 Task: Filter job titles by Data Entry Specialist.
Action: Mouse moved to (426, 119)
Screenshot: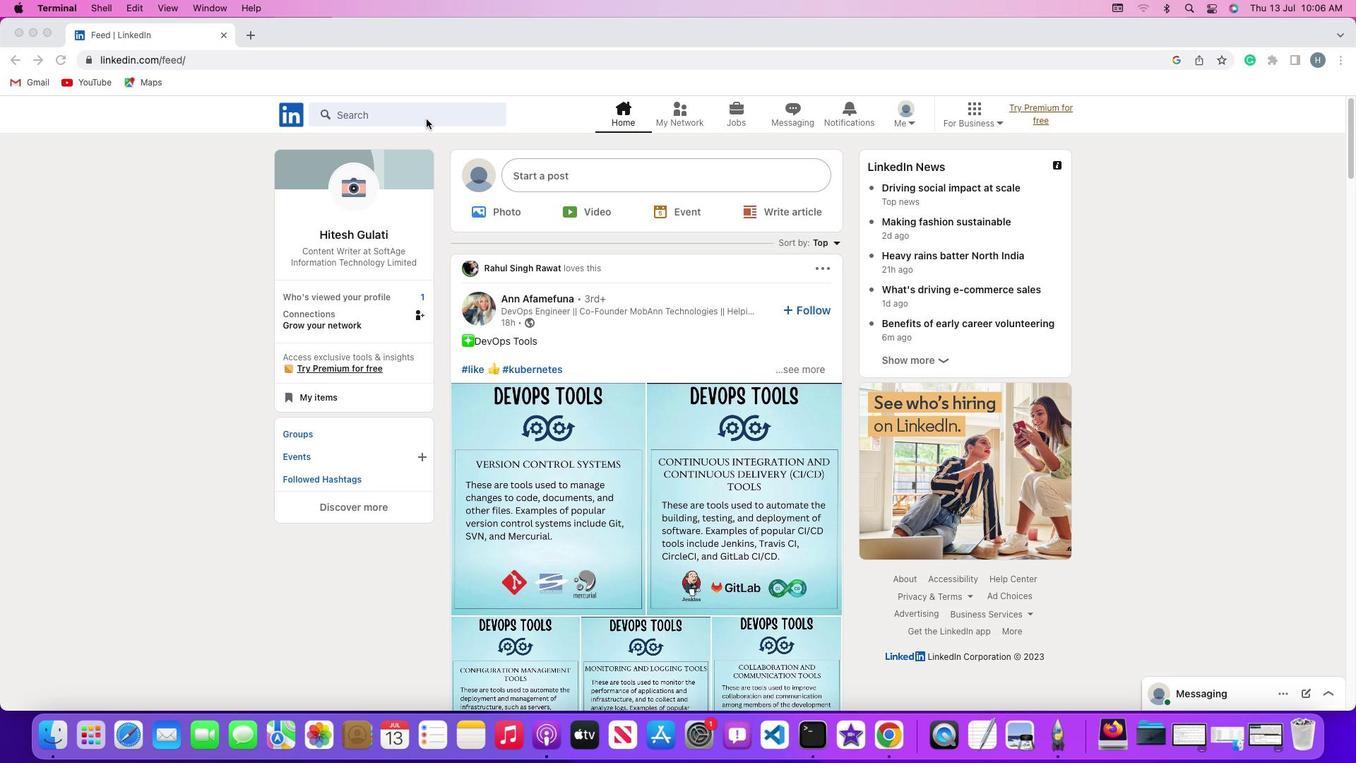 
Action: Mouse pressed left at (426, 119)
Screenshot: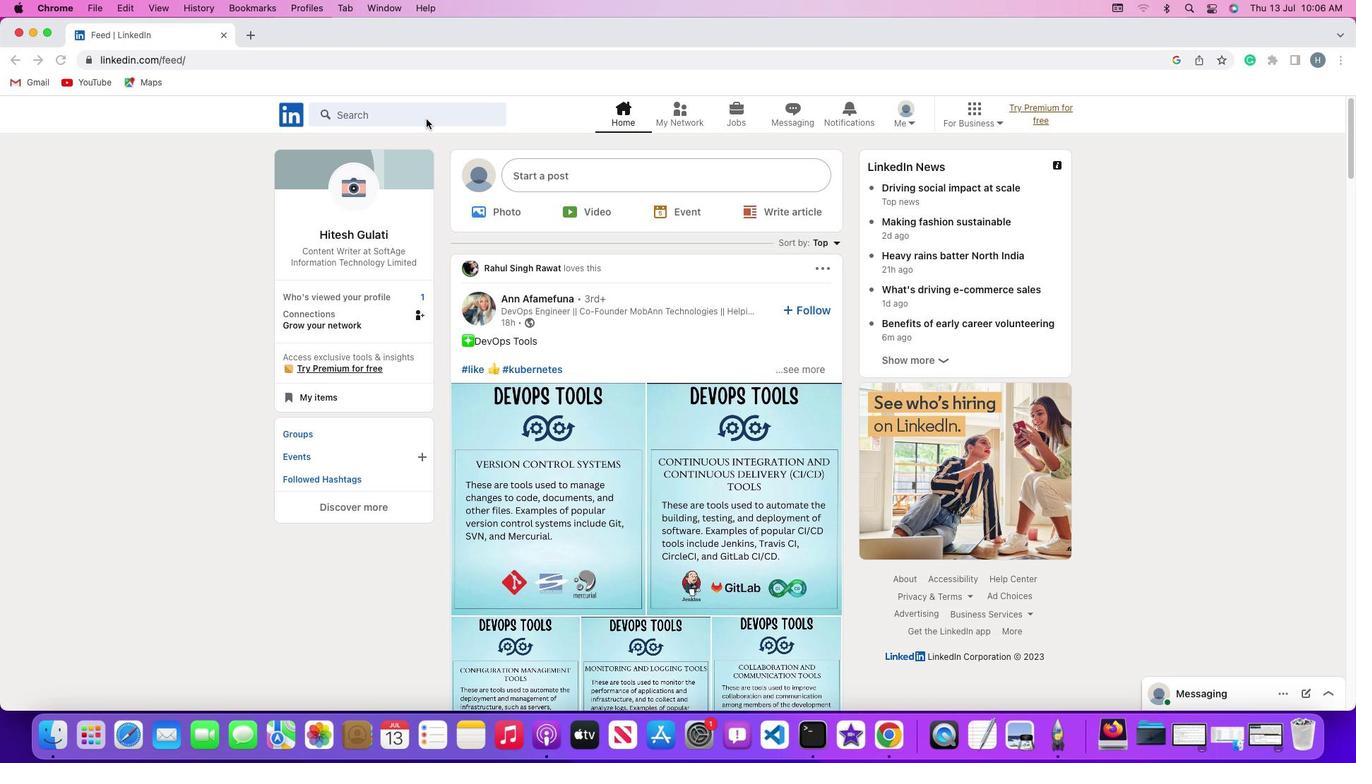 
Action: Mouse pressed left at (426, 119)
Screenshot: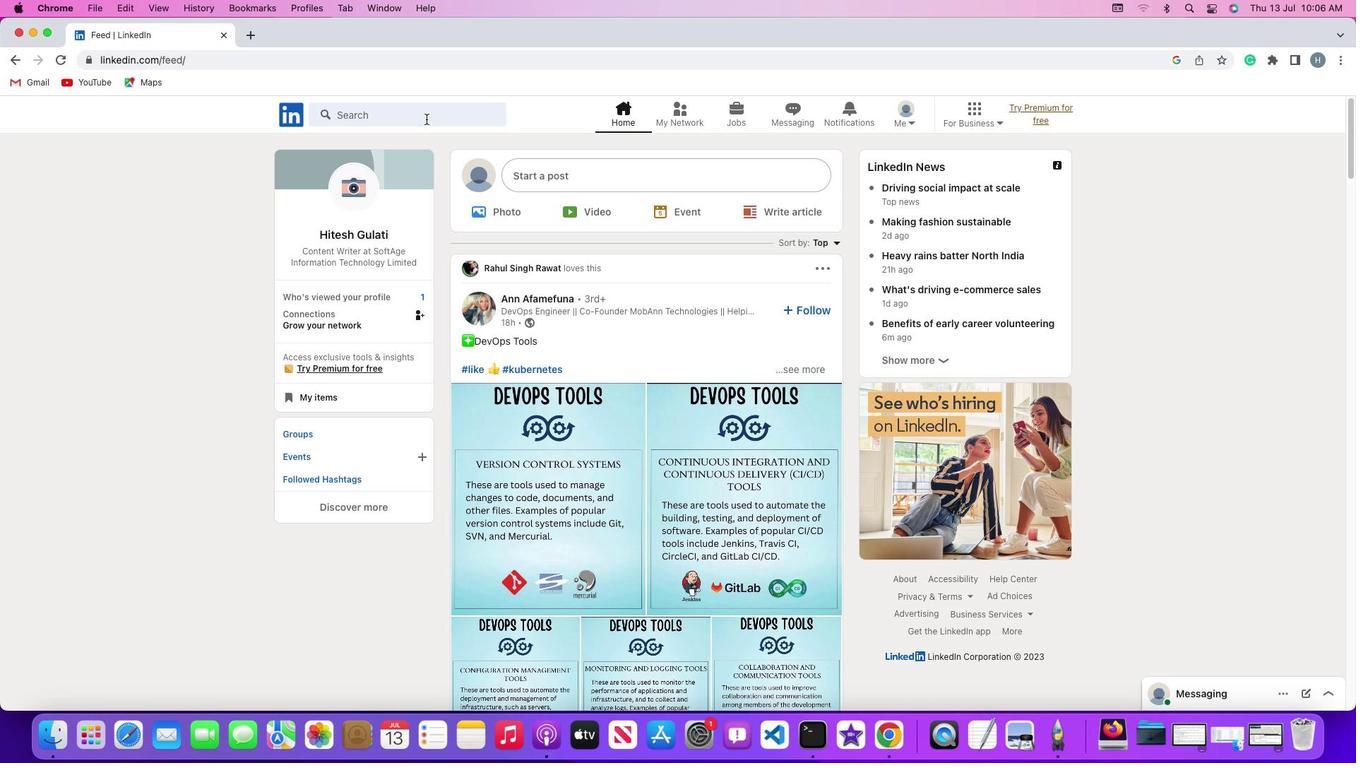 
Action: Key pressed Key.shift'#''h''i''r''i''n''g'Key.enter
Screenshot: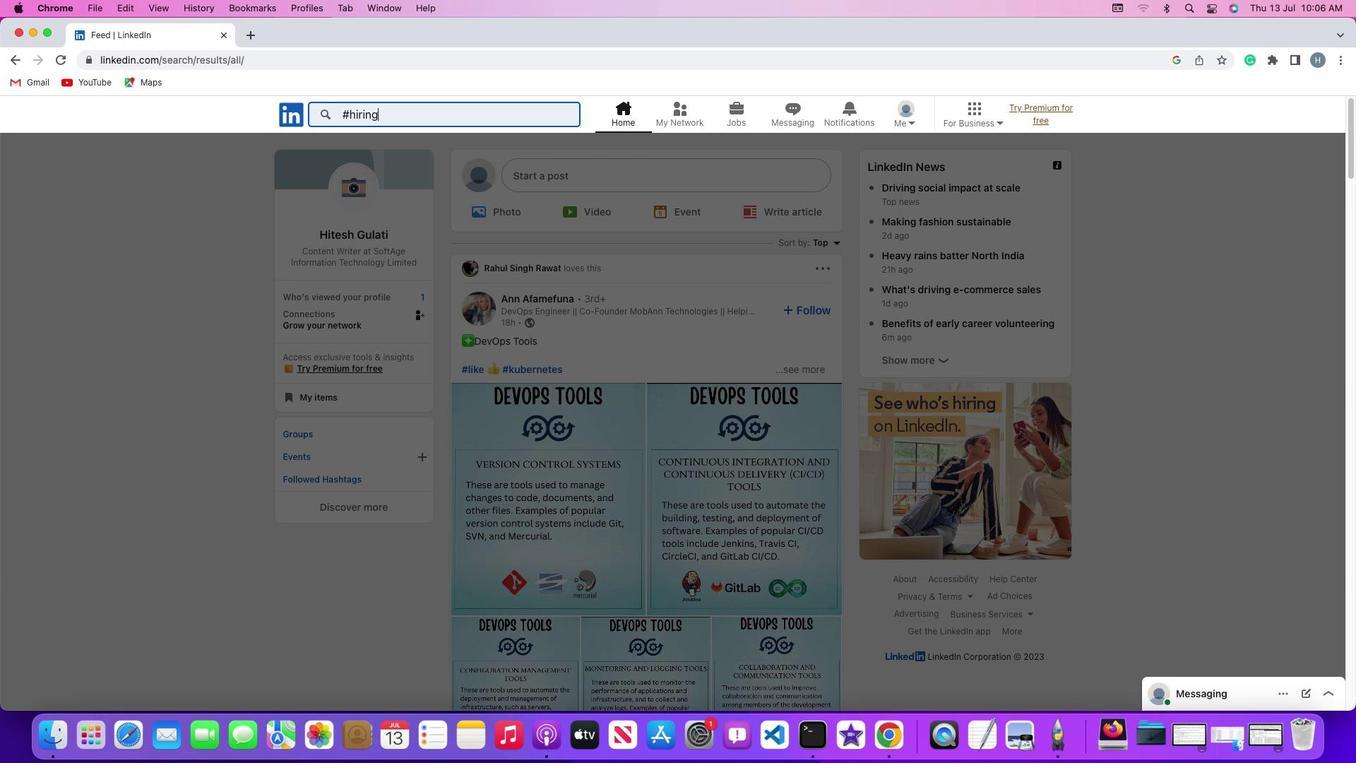 
Action: Mouse moved to (349, 150)
Screenshot: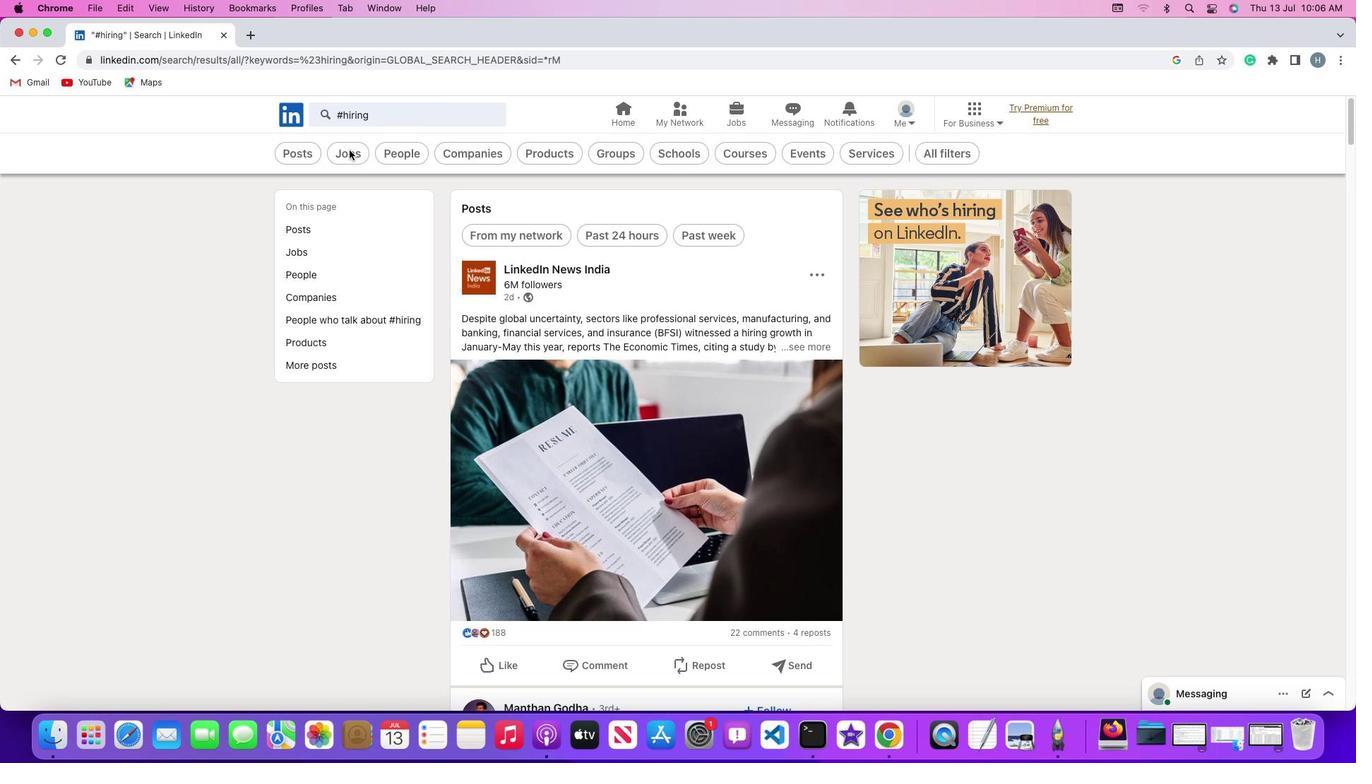 
Action: Mouse pressed left at (349, 150)
Screenshot: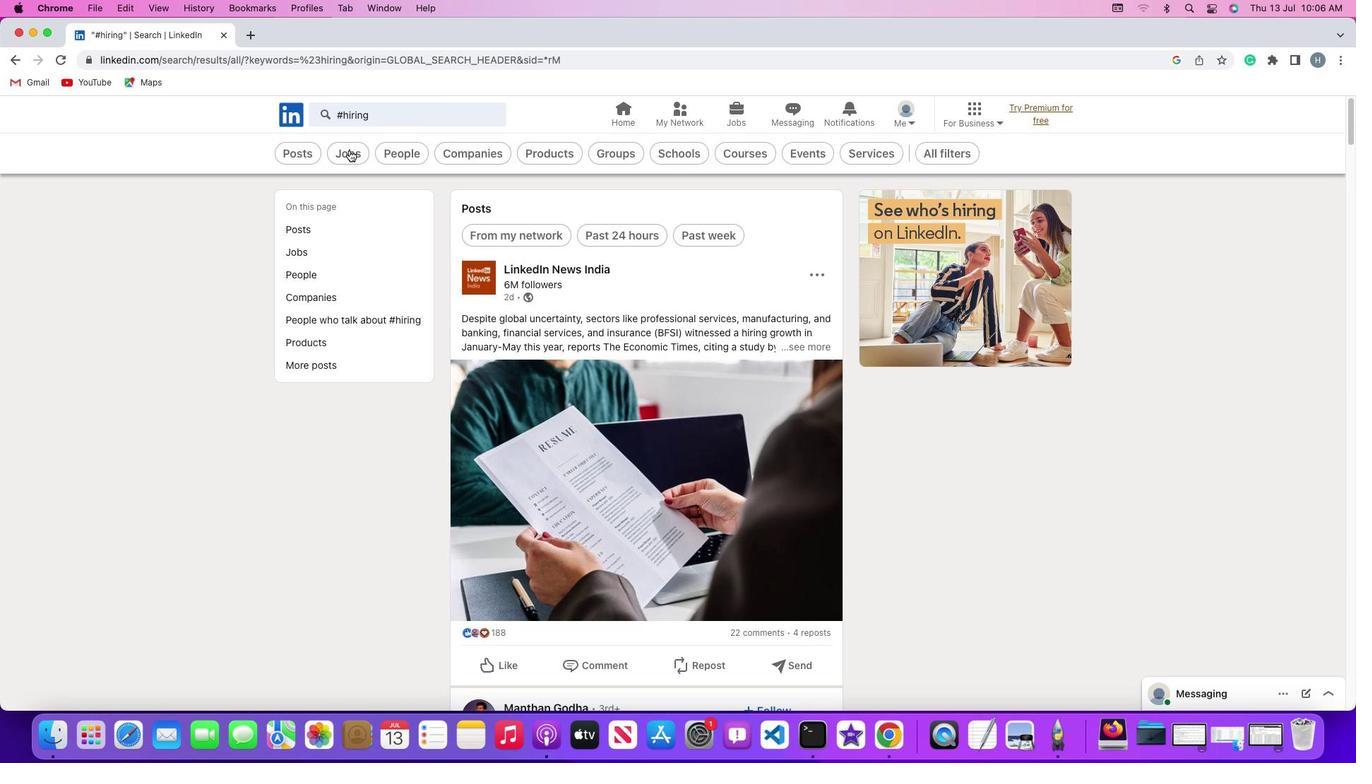 
Action: Mouse moved to (979, 152)
Screenshot: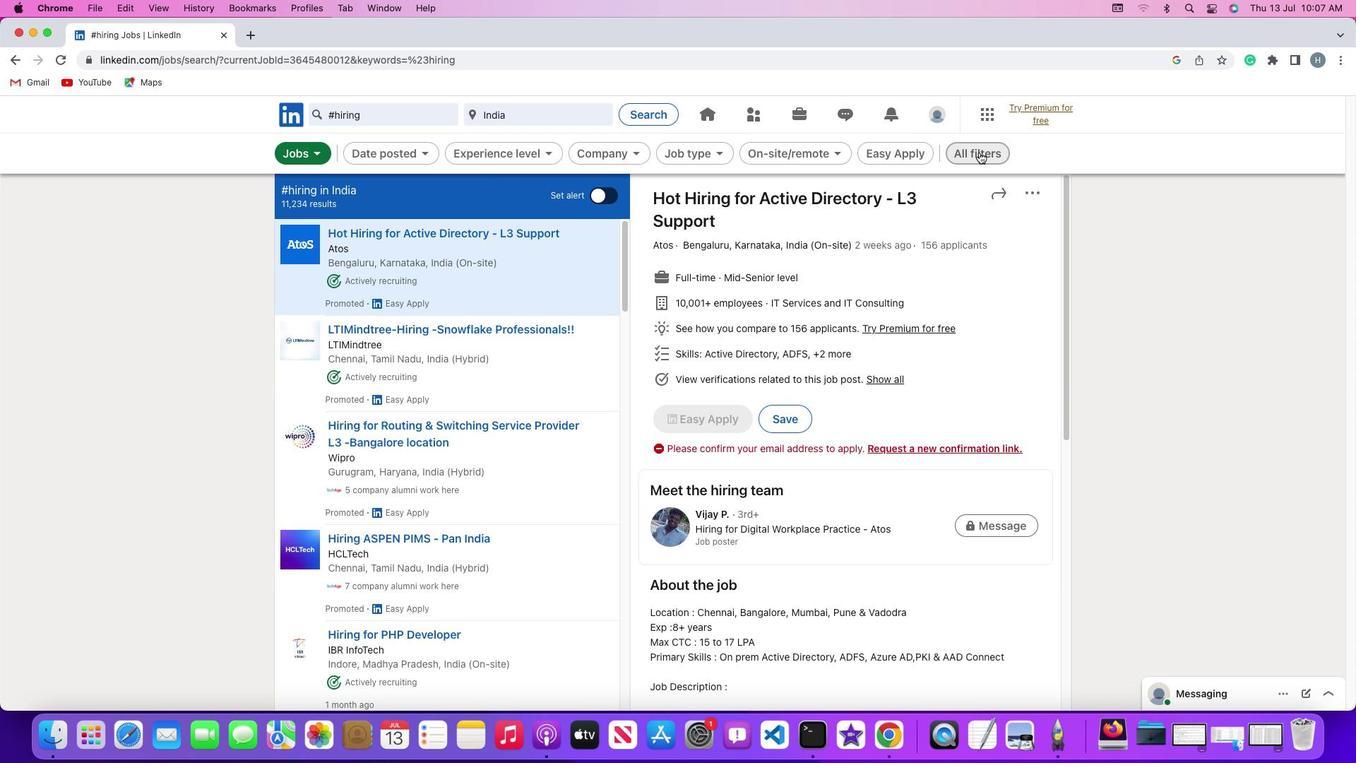 
Action: Mouse pressed left at (979, 152)
Screenshot: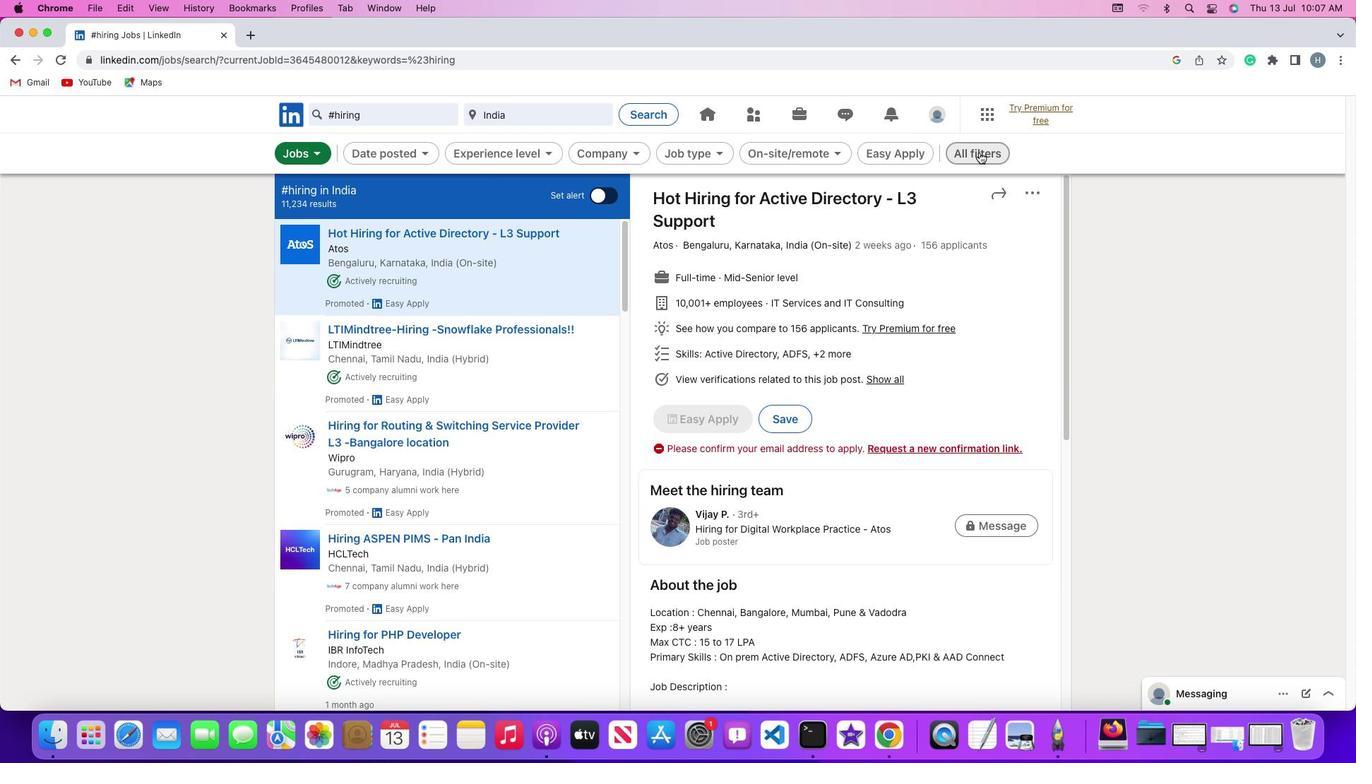 
Action: Mouse moved to (1132, 514)
Screenshot: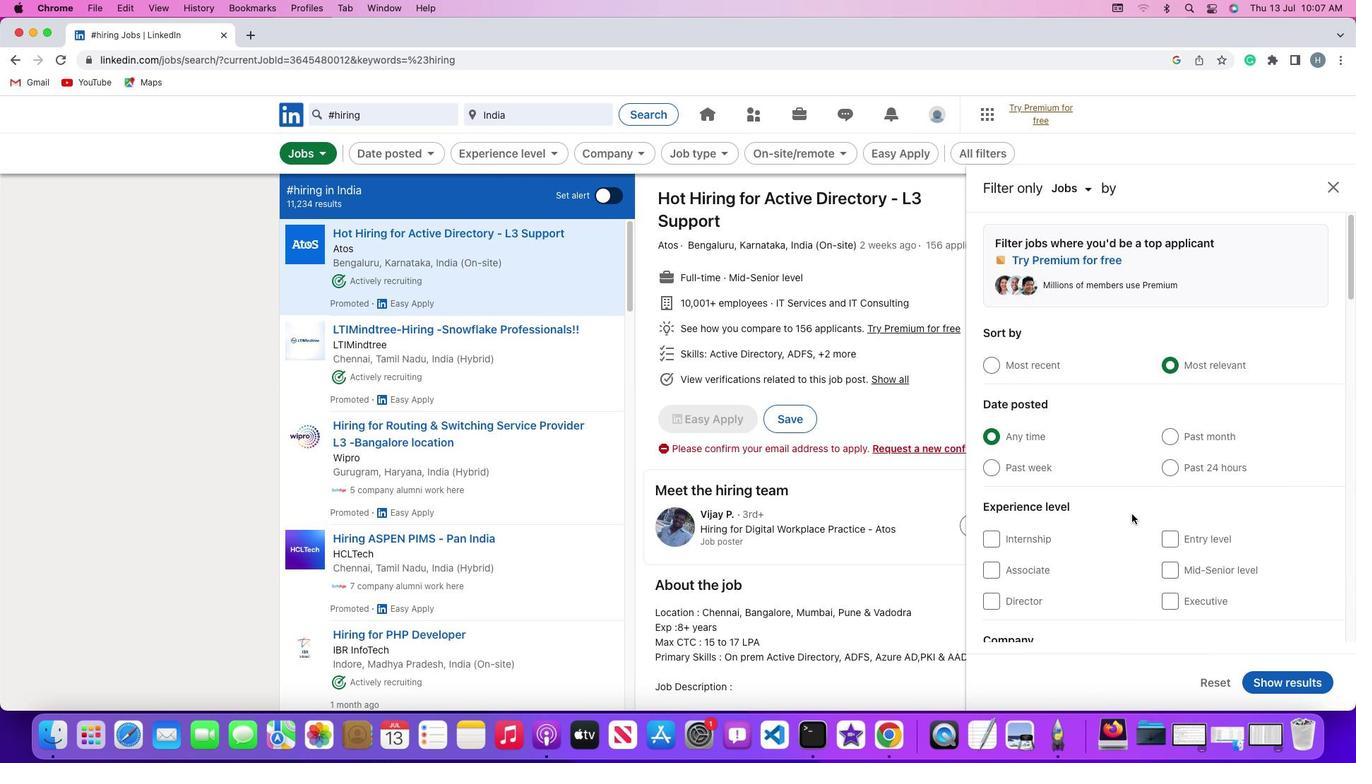 
Action: Mouse scrolled (1132, 514) with delta (0, 0)
Screenshot: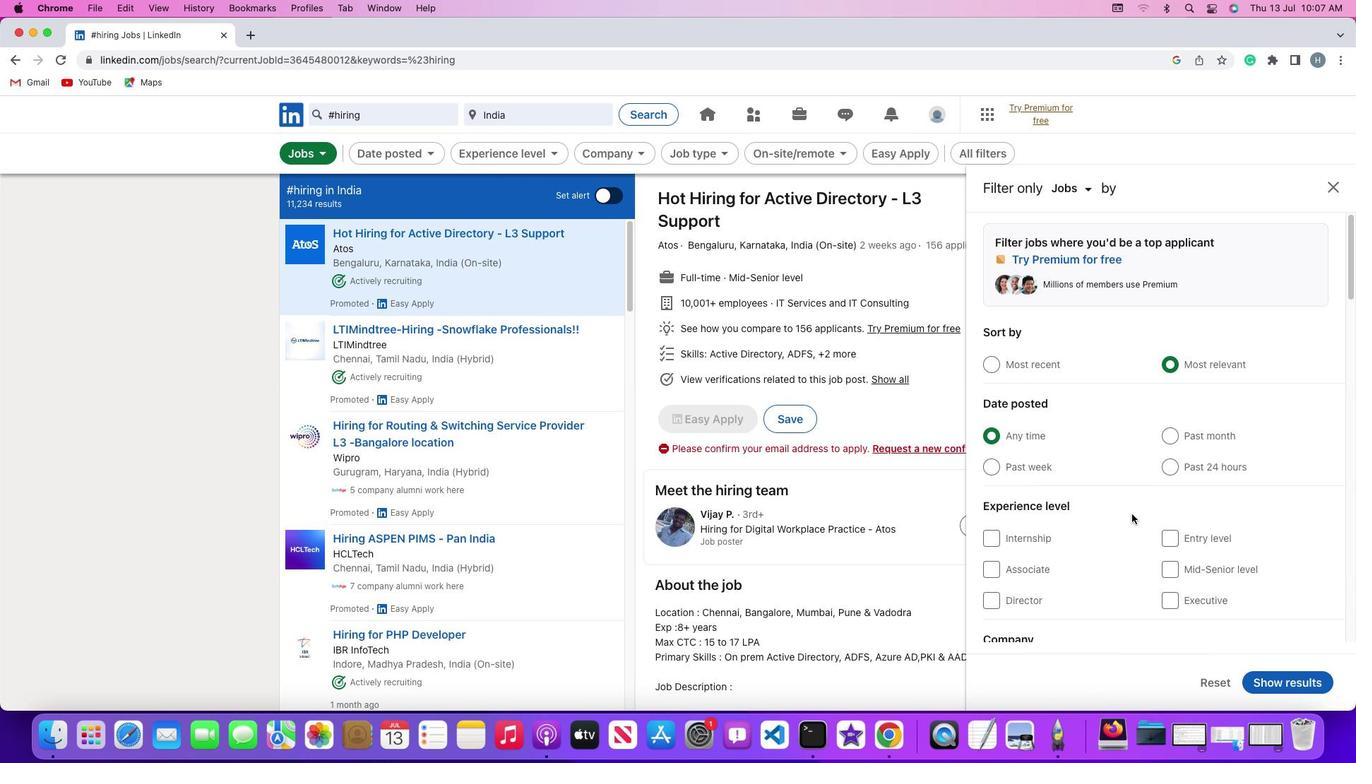 
Action: Mouse scrolled (1132, 514) with delta (0, 0)
Screenshot: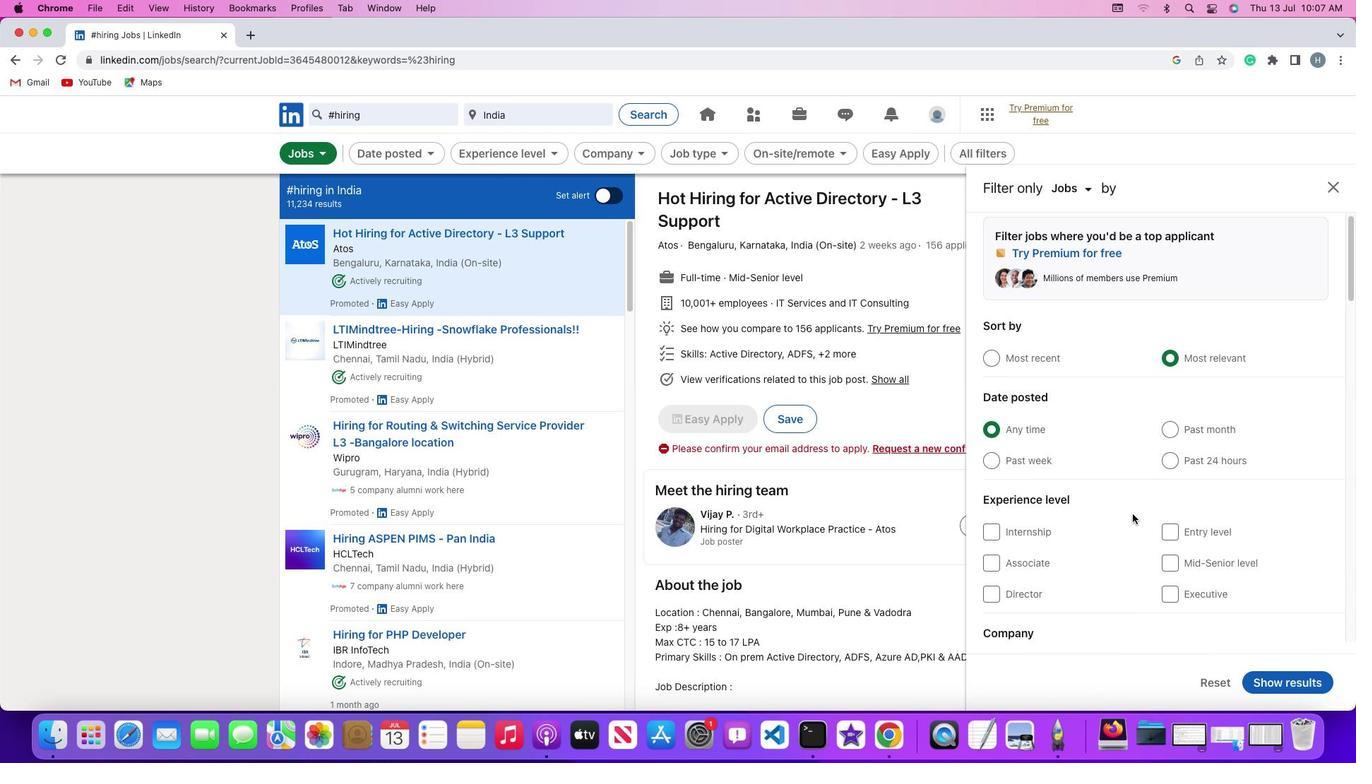 
Action: Mouse scrolled (1132, 514) with delta (0, -2)
Screenshot: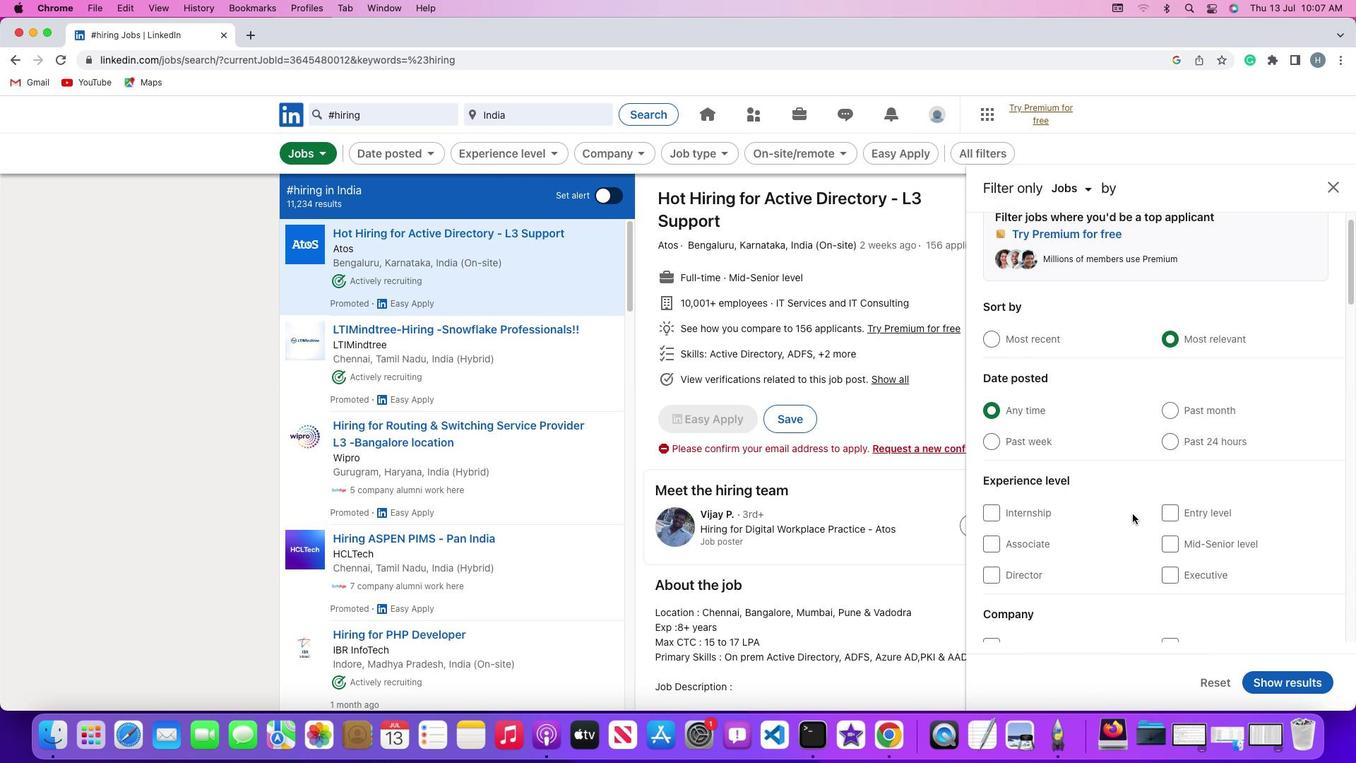 
Action: Mouse moved to (1132, 513)
Screenshot: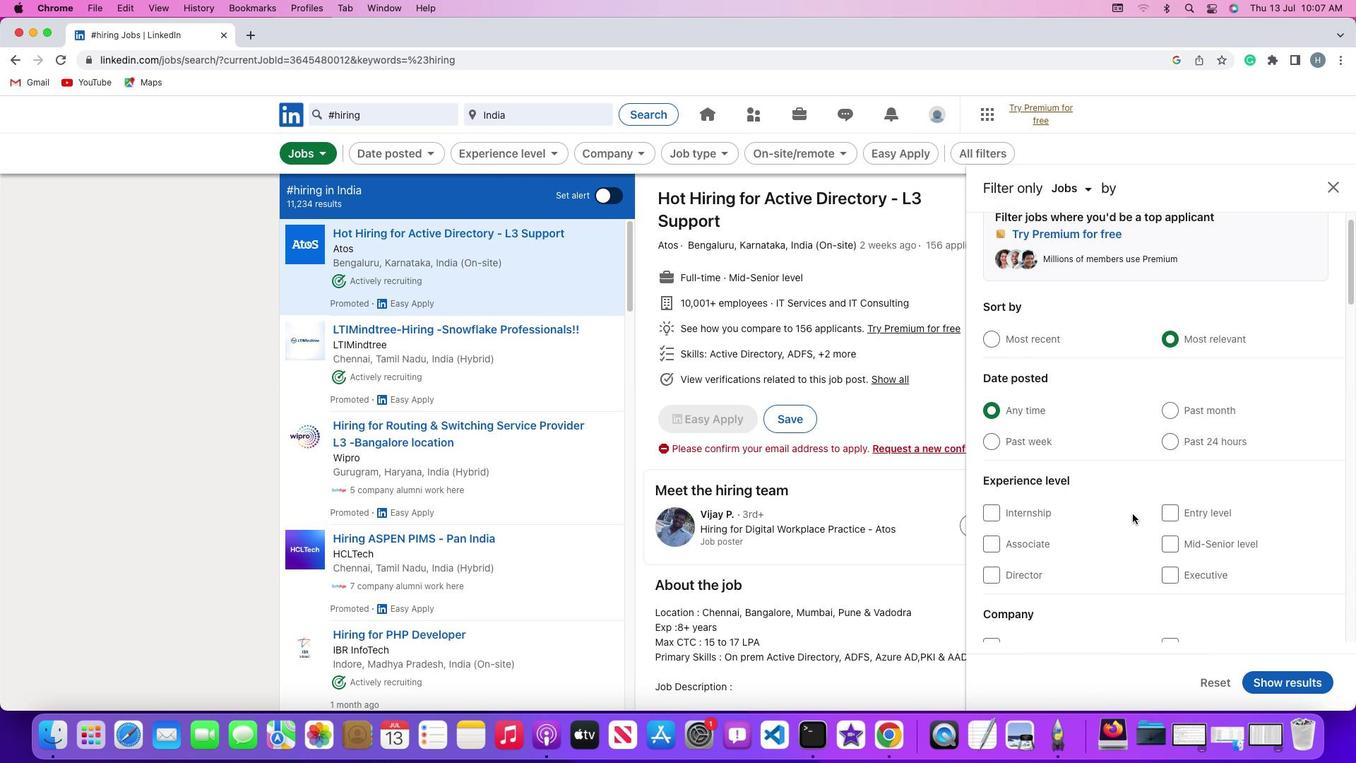 
Action: Mouse scrolled (1132, 513) with delta (0, 0)
Screenshot: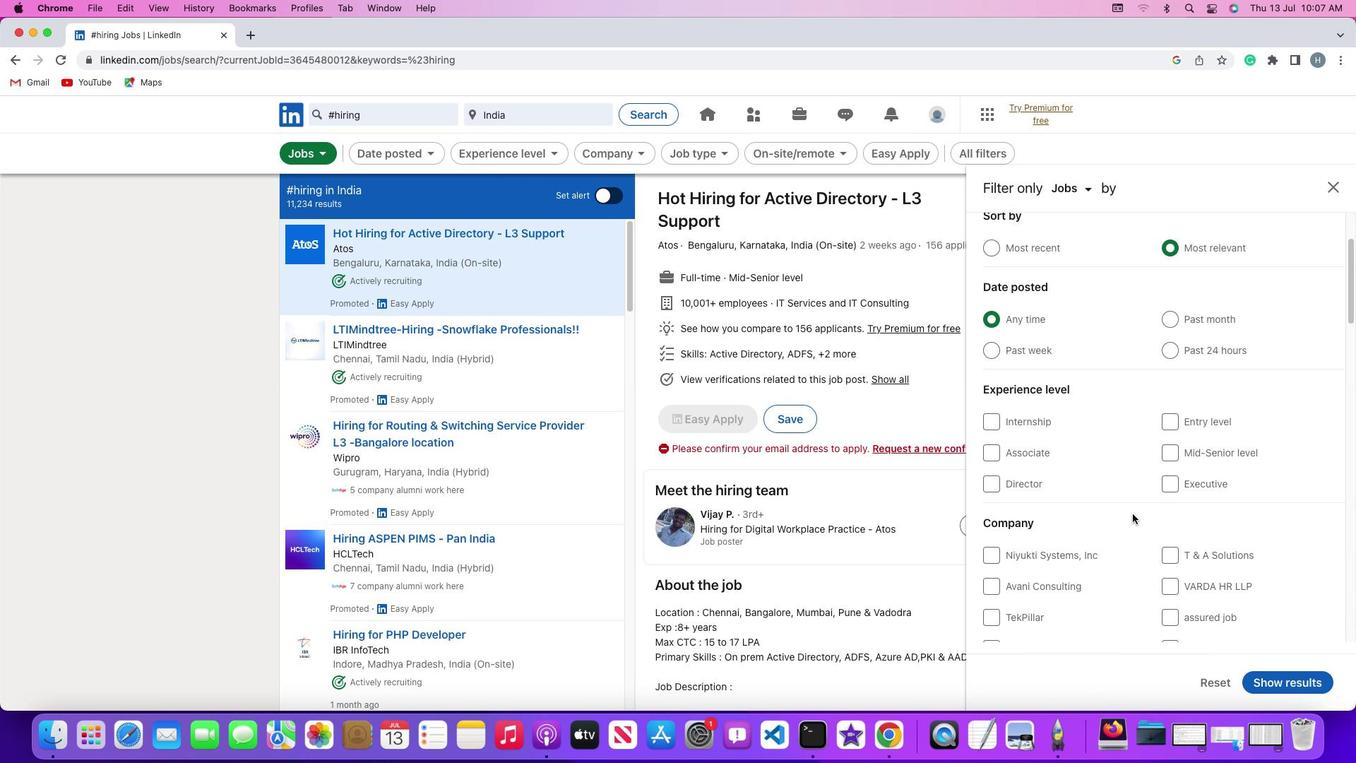 
Action: Mouse scrolled (1132, 513) with delta (0, 0)
Screenshot: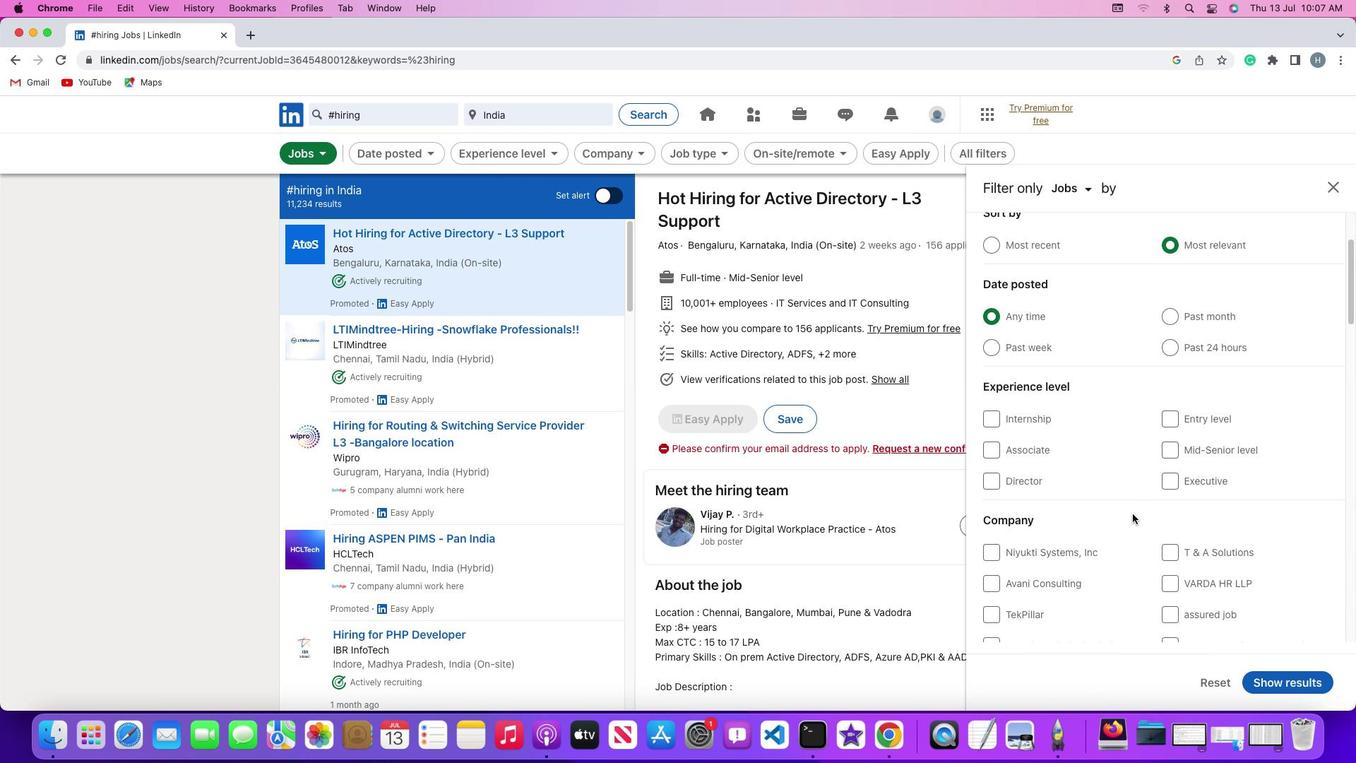 
Action: Mouse scrolled (1132, 513) with delta (0, -1)
Screenshot: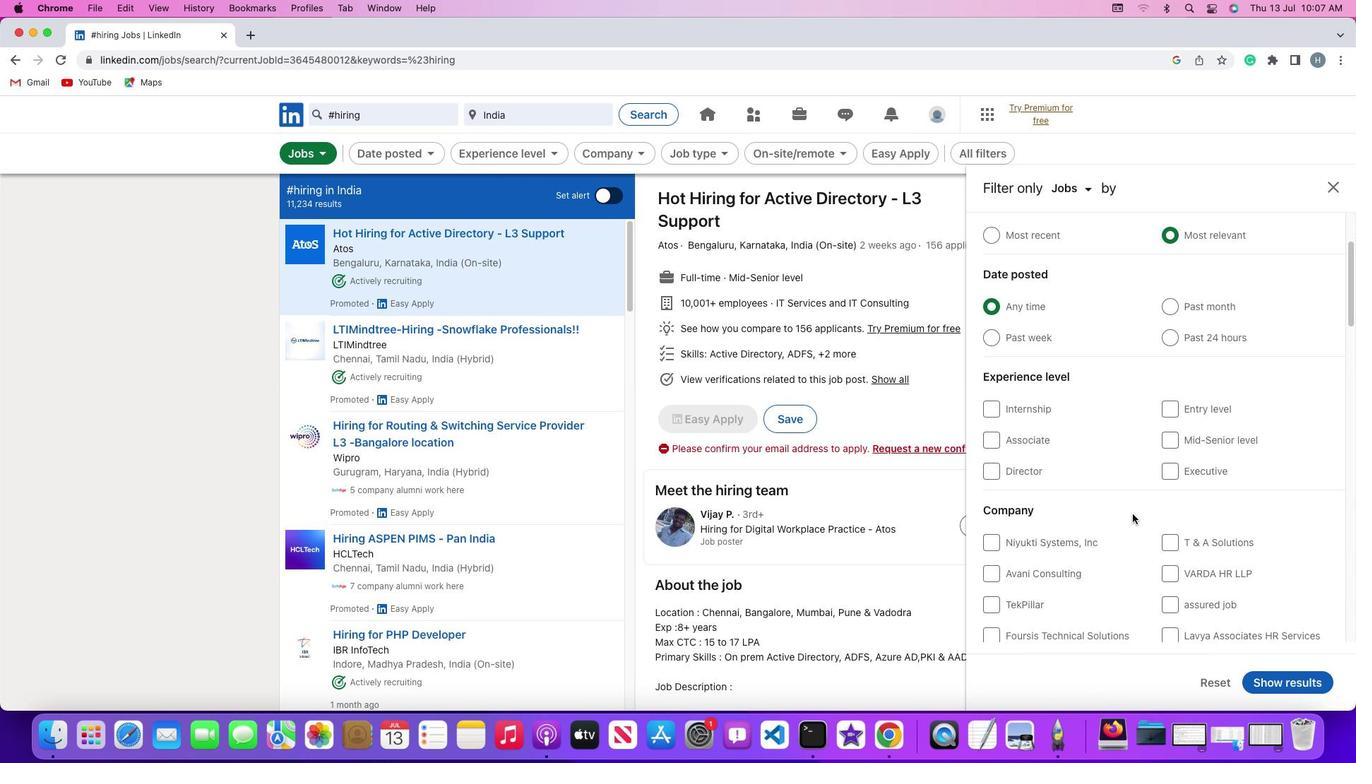 
Action: Mouse scrolled (1132, 513) with delta (0, 0)
Screenshot: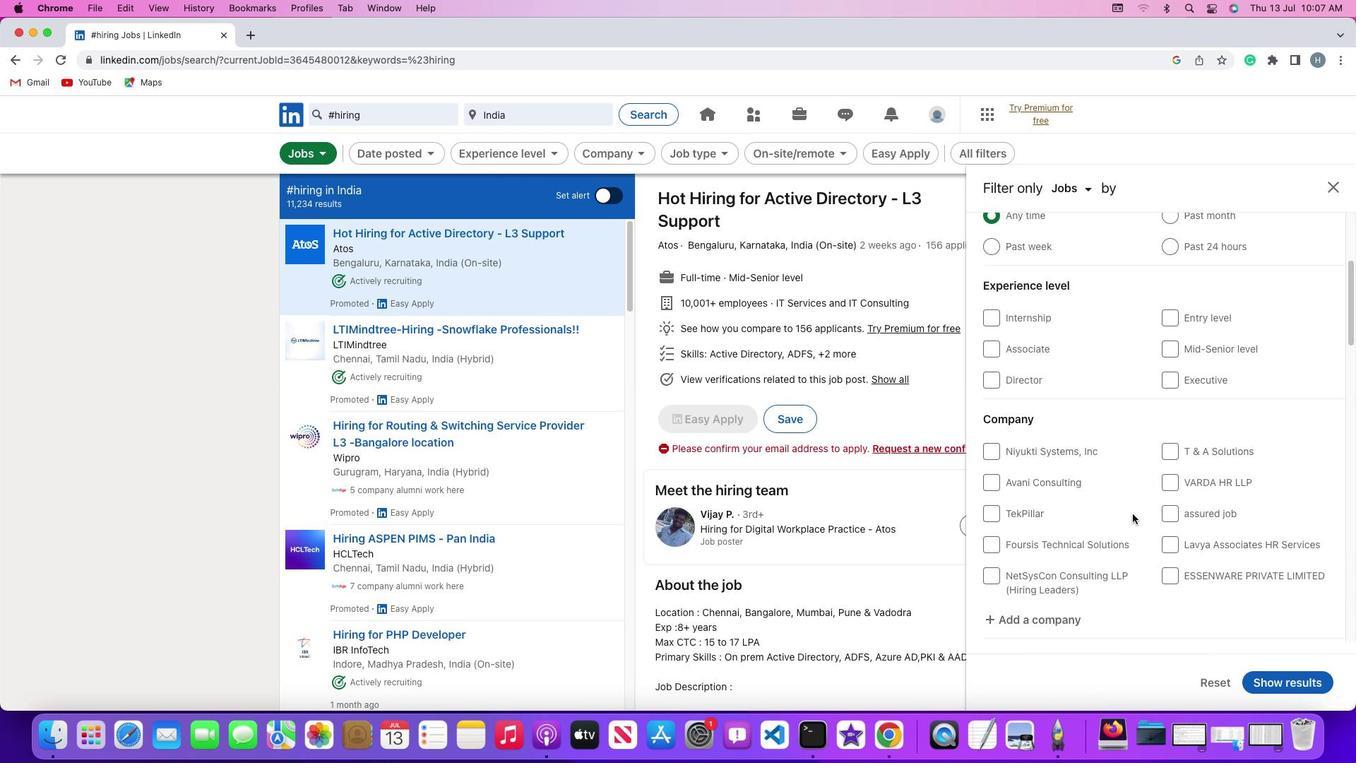 
Action: Mouse scrolled (1132, 513) with delta (0, 0)
Screenshot: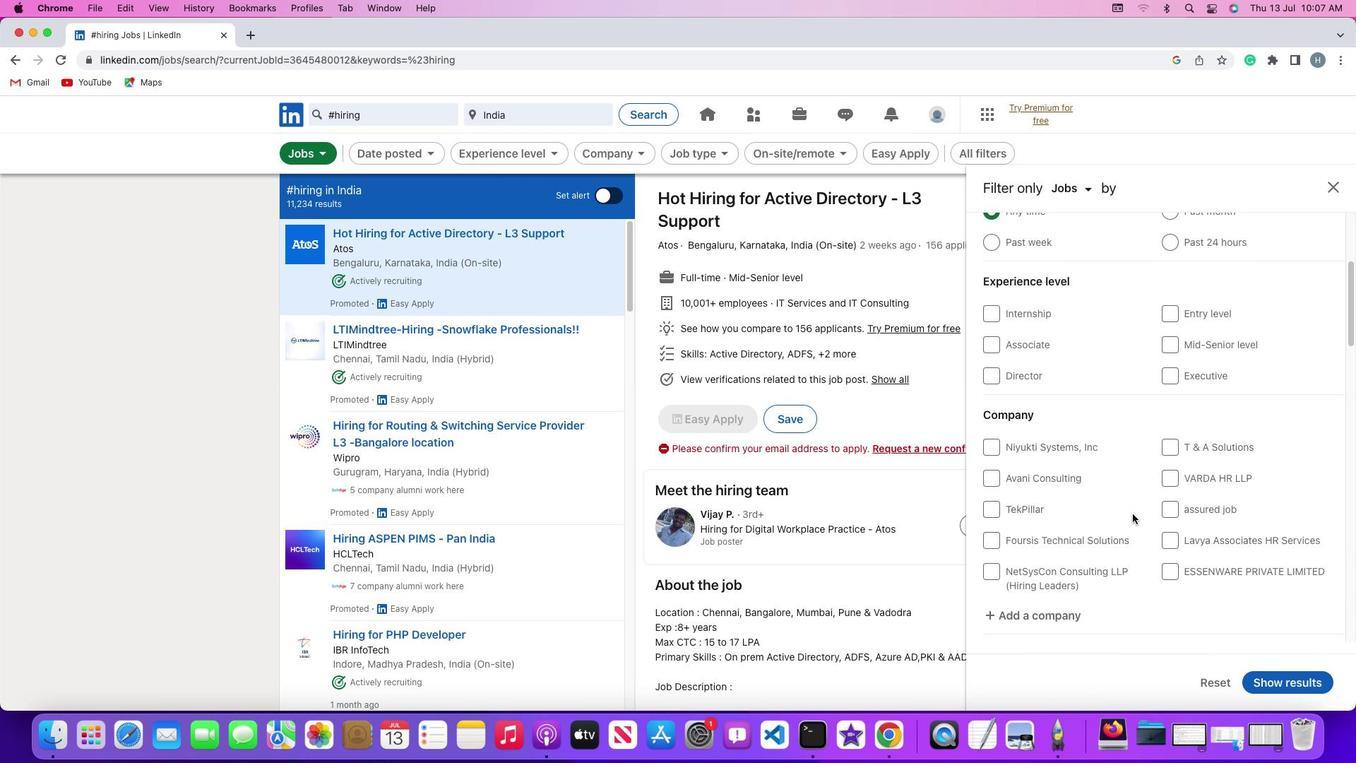 
Action: Mouse scrolled (1132, 513) with delta (0, 0)
Screenshot: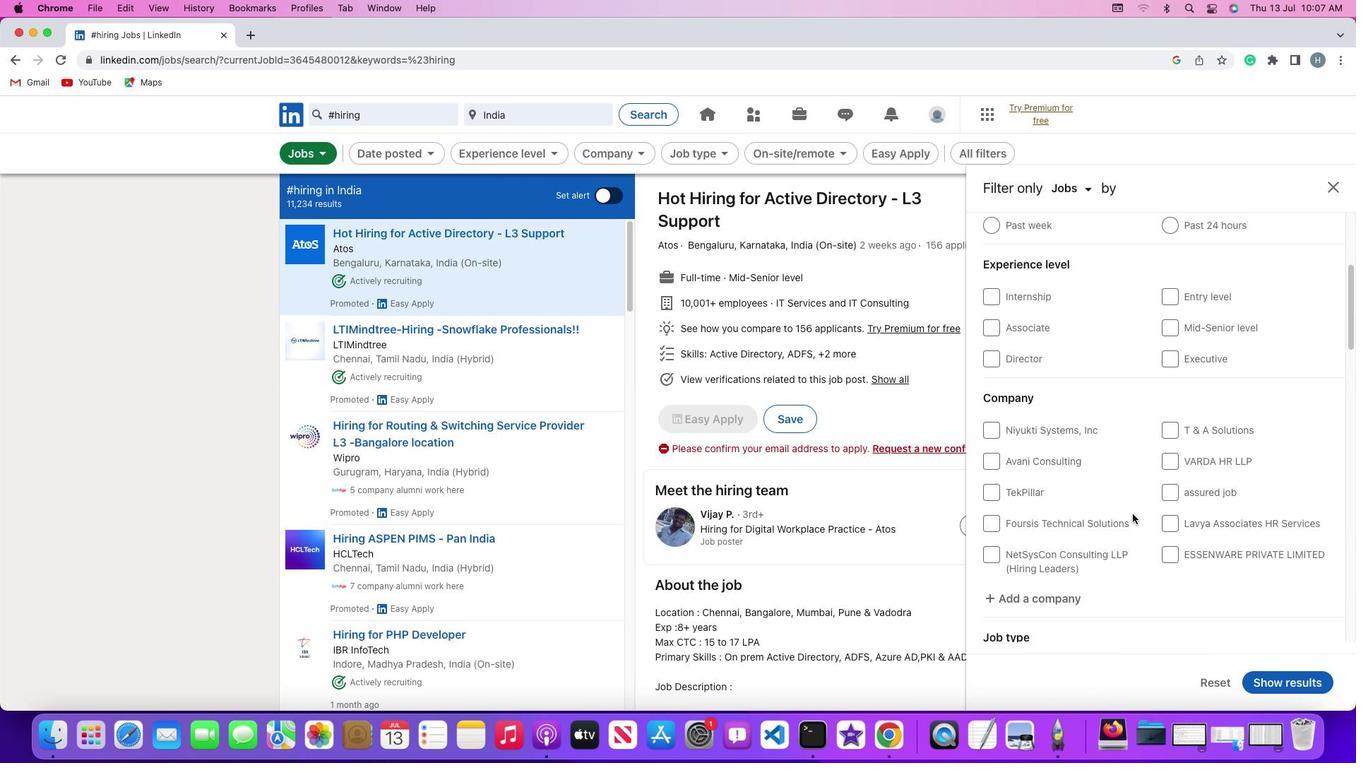 
Action: Mouse scrolled (1132, 513) with delta (0, 0)
Screenshot: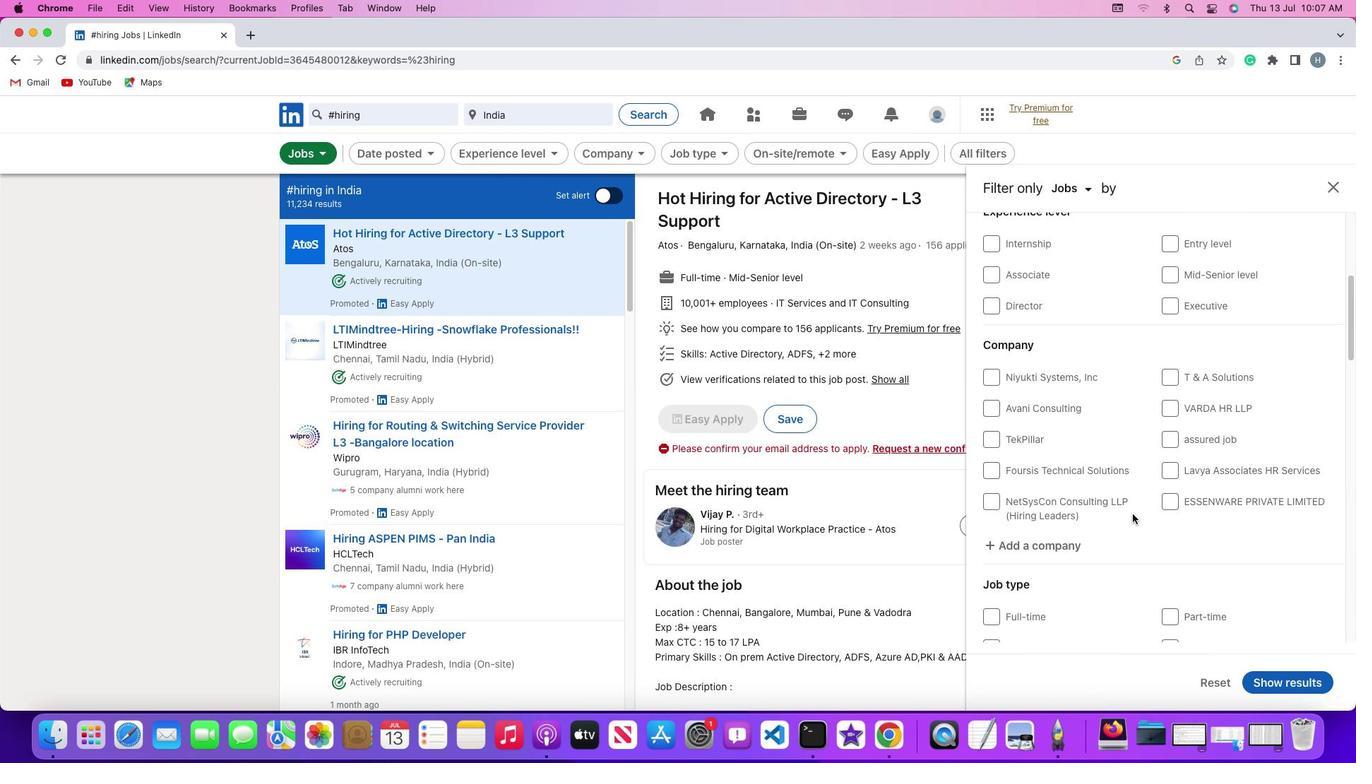 
Action: Mouse scrolled (1132, 513) with delta (0, 0)
Screenshot: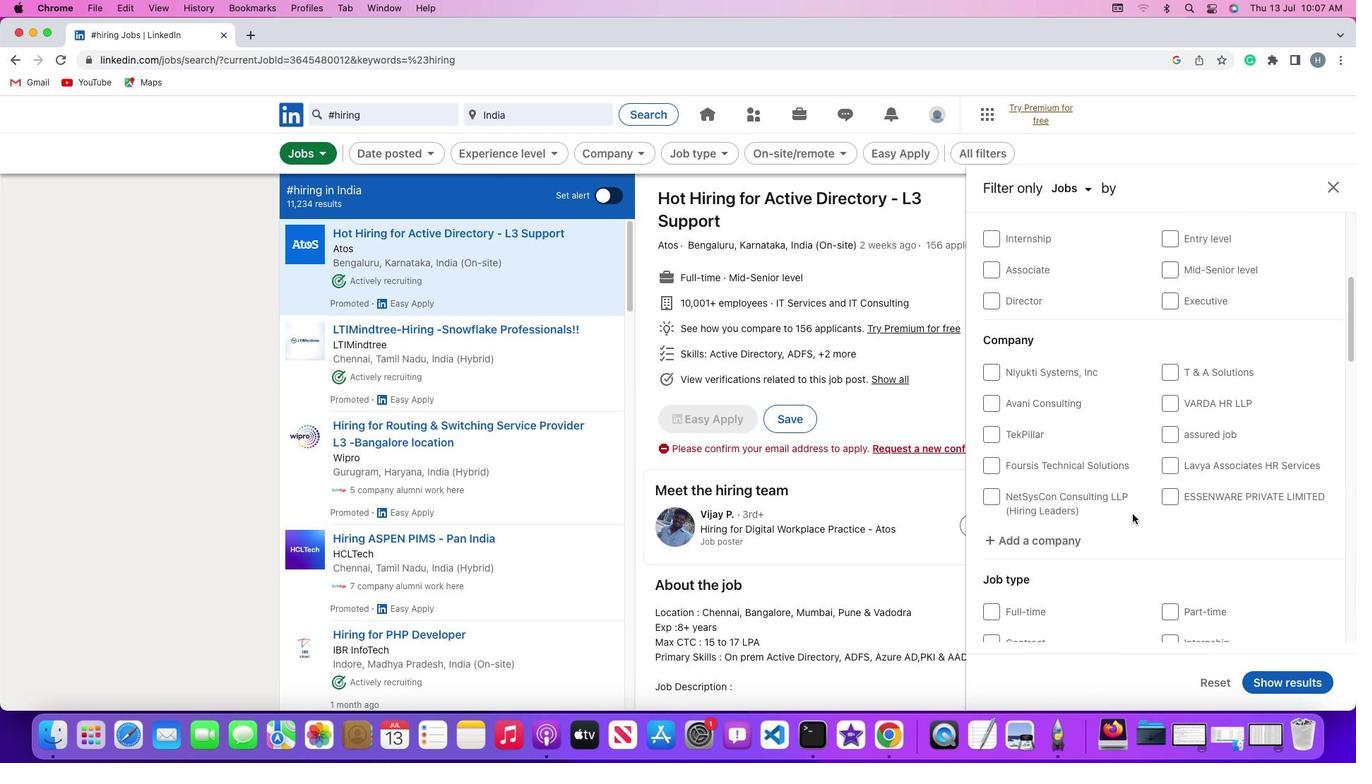 
Action: Mouse scrolled (1132, 513) with delta (0, -1)
Screenshot: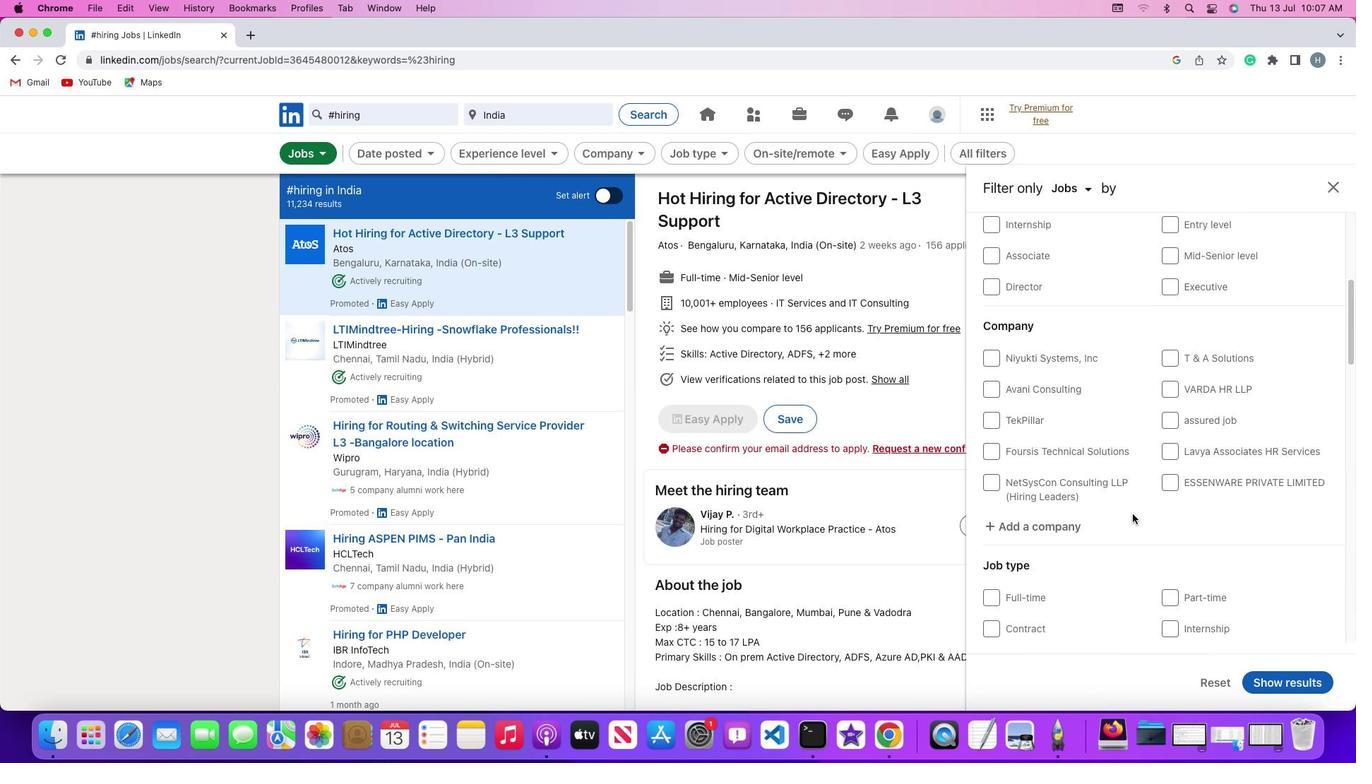 
Action: Mouse scrolled (1132, 513) with delta (0, -2)
Screenshot: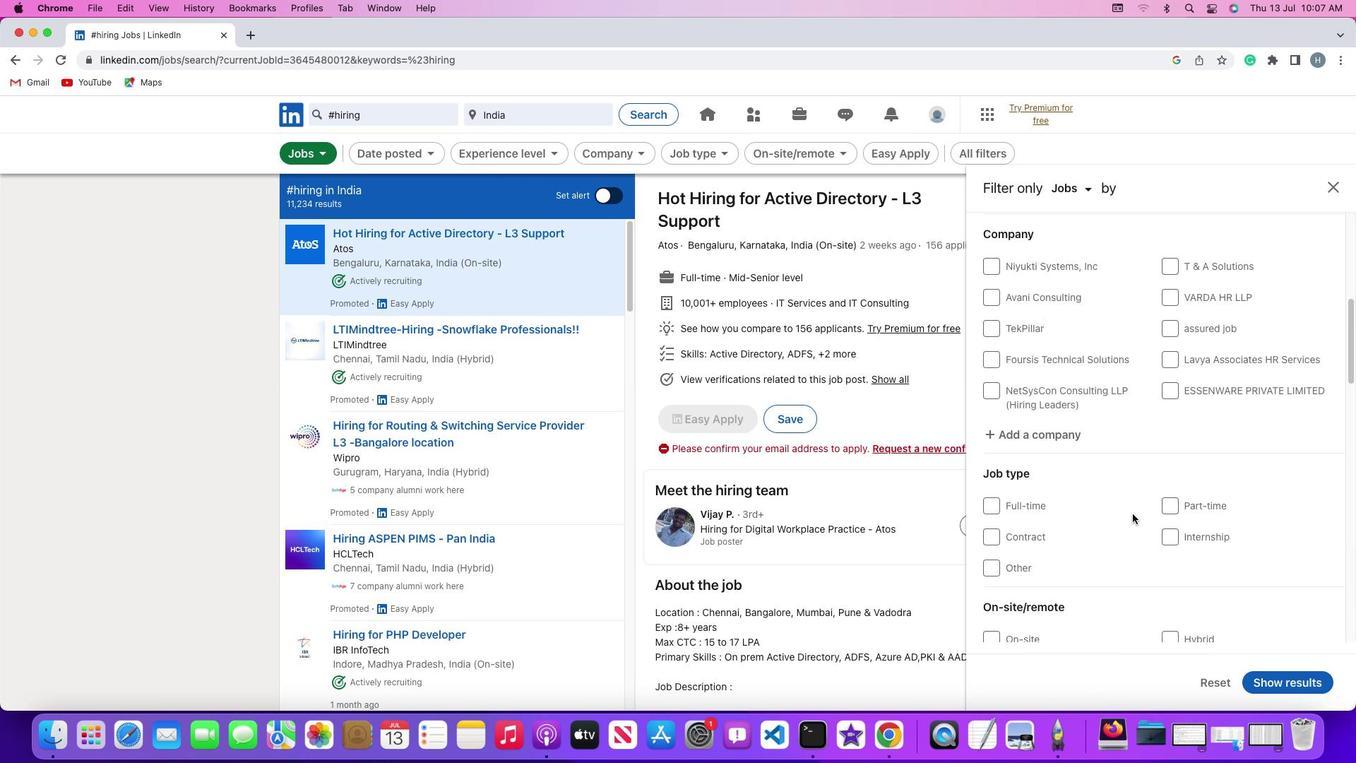 
Action: Mouse scrolled (1132, 513) with delta (0, 0)
Screenshot: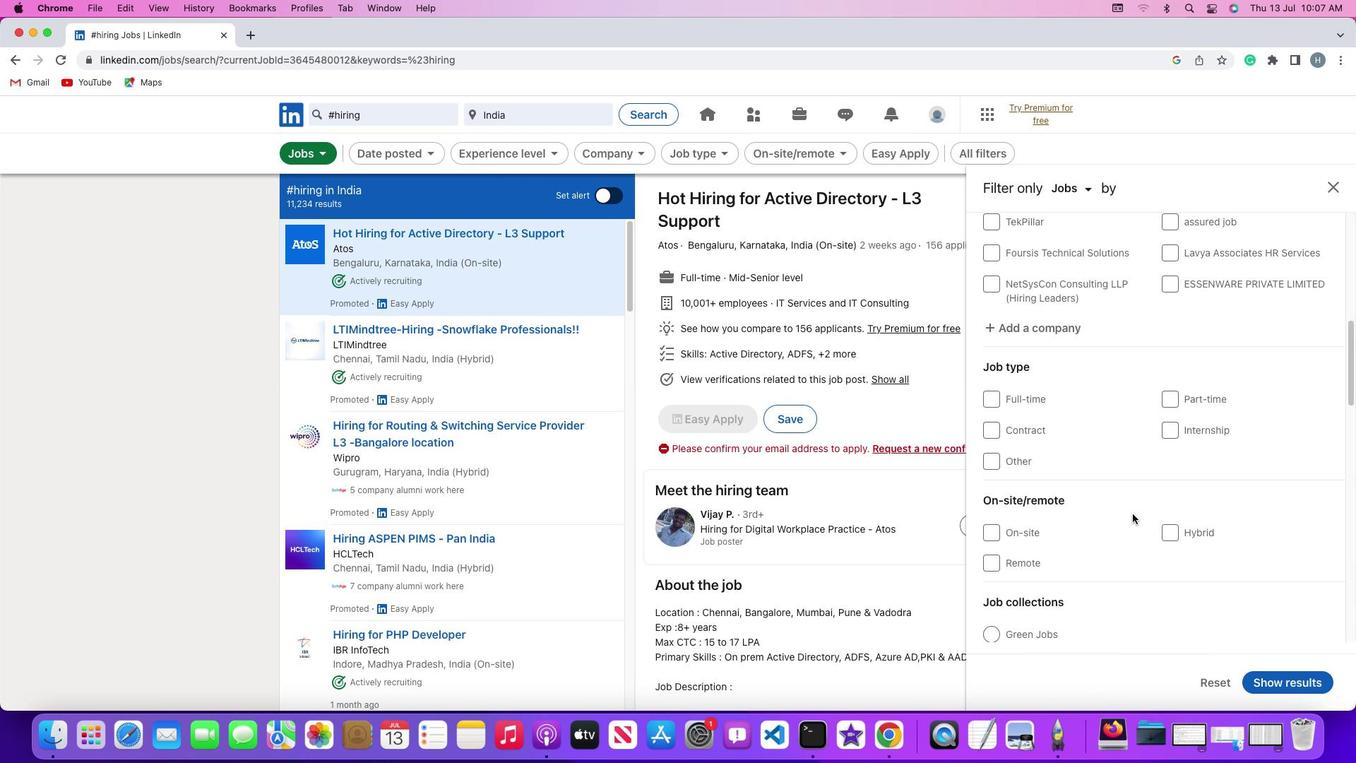 
Action: Mouse scrolled (1132, 513) with delta (0, 0)
Screenshot: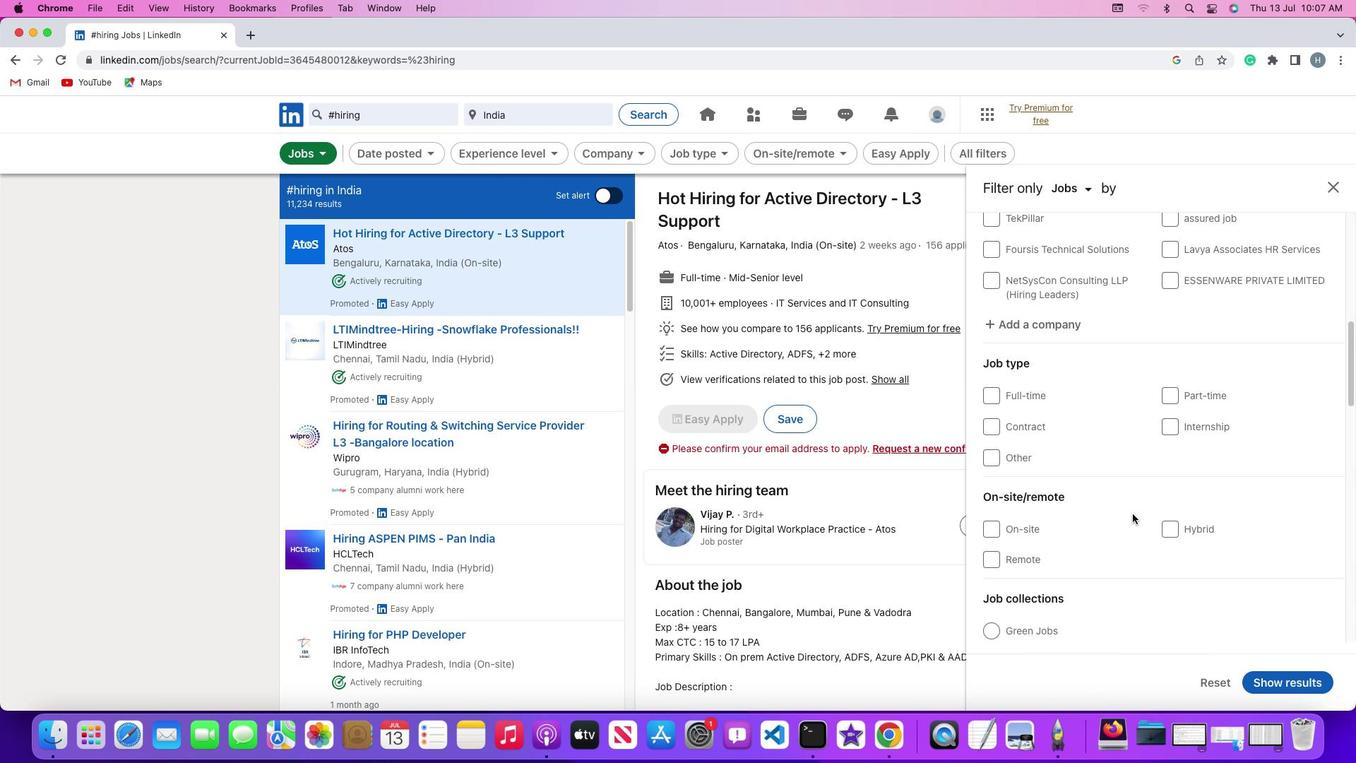 
Action: Mouse scrolled (1132, 513) with delta (0, -1)
Screenshot: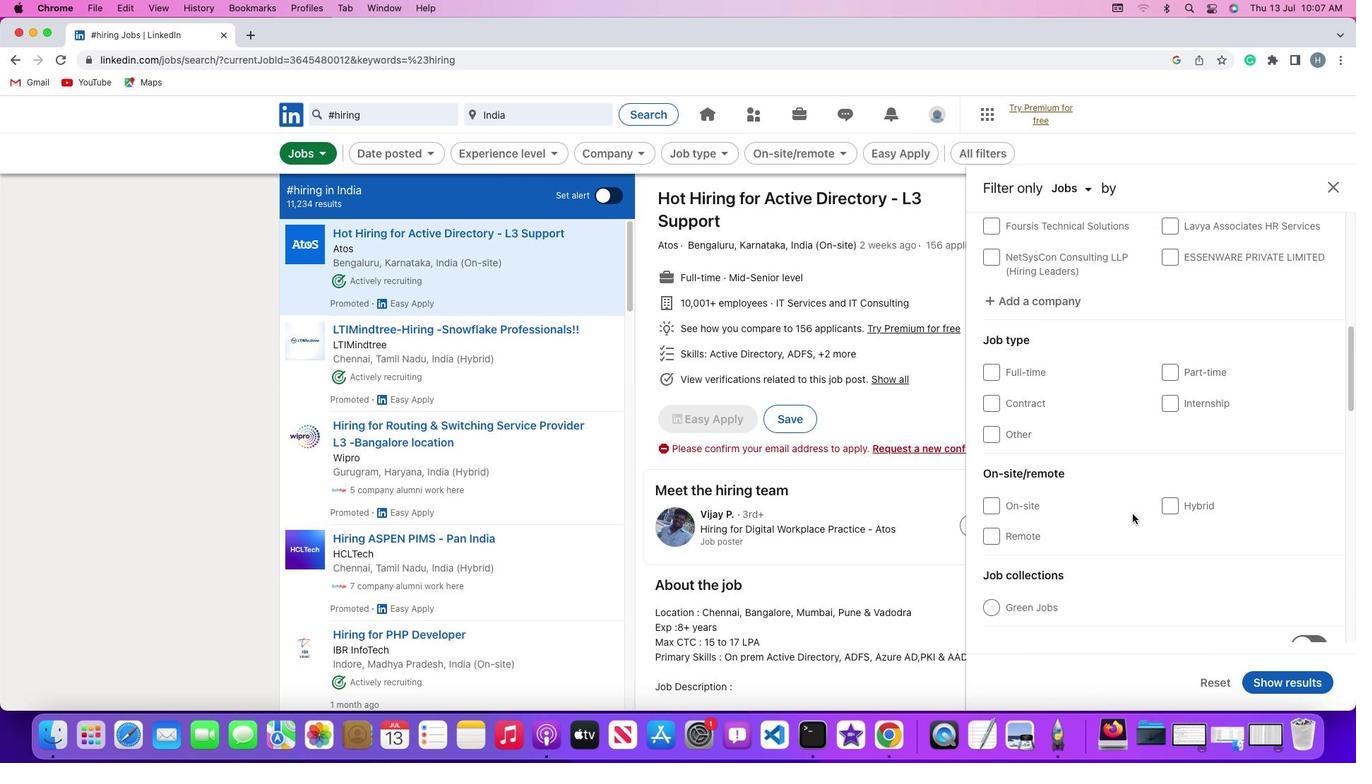
Action: Mouse scrolled (1132, 513) with delta (0, 0)
Screenshot: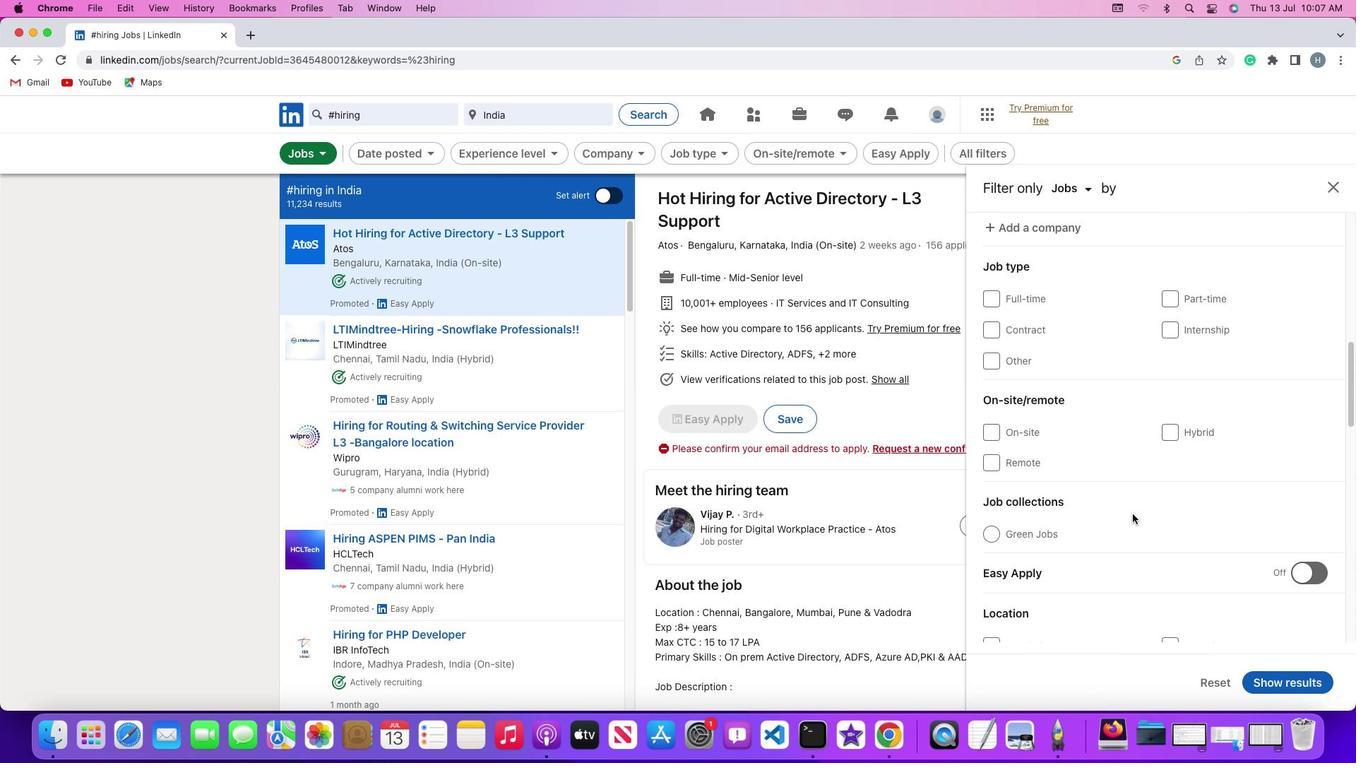 
Action: Mouse scrolled (1132, 513) with delta (0, 0)
Screenshot: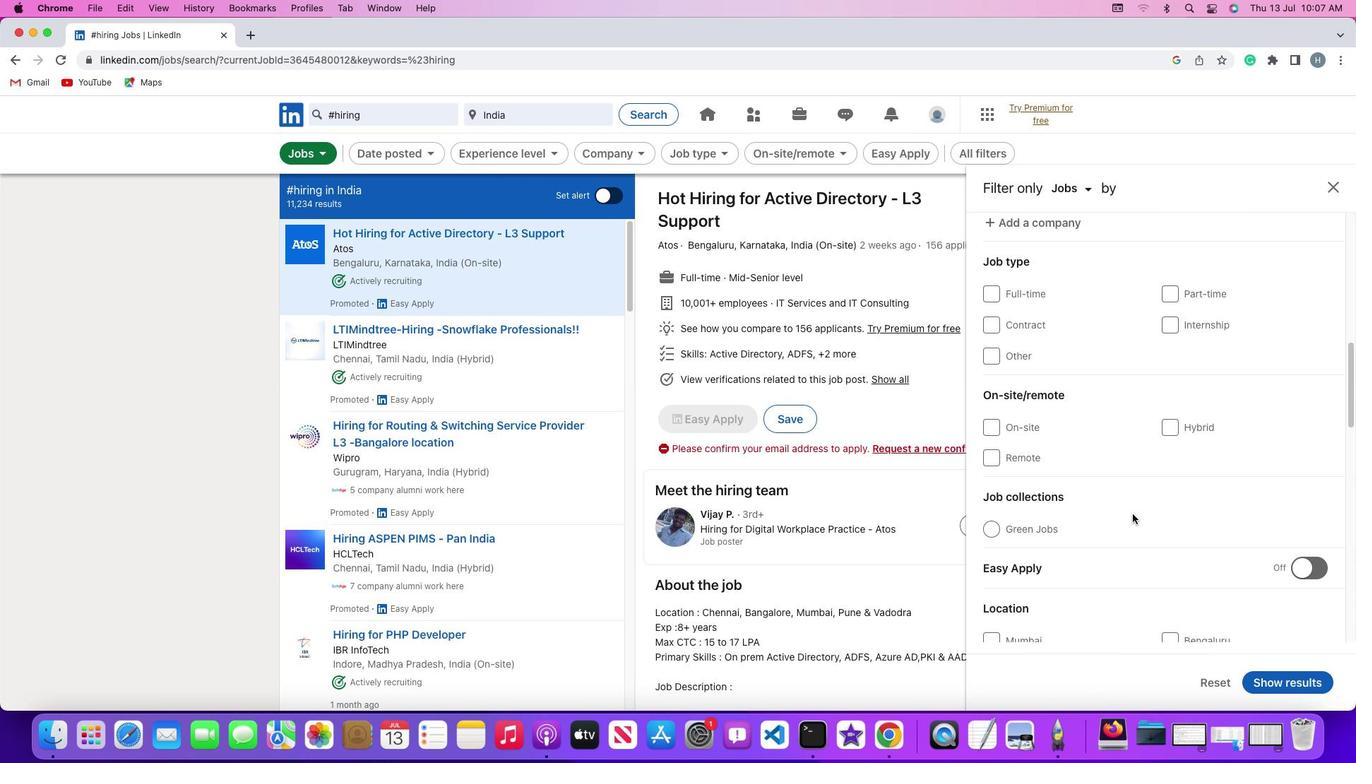 
Action: Mouse scrolled (1132, 513) with delta (0, -2)
Screenshot: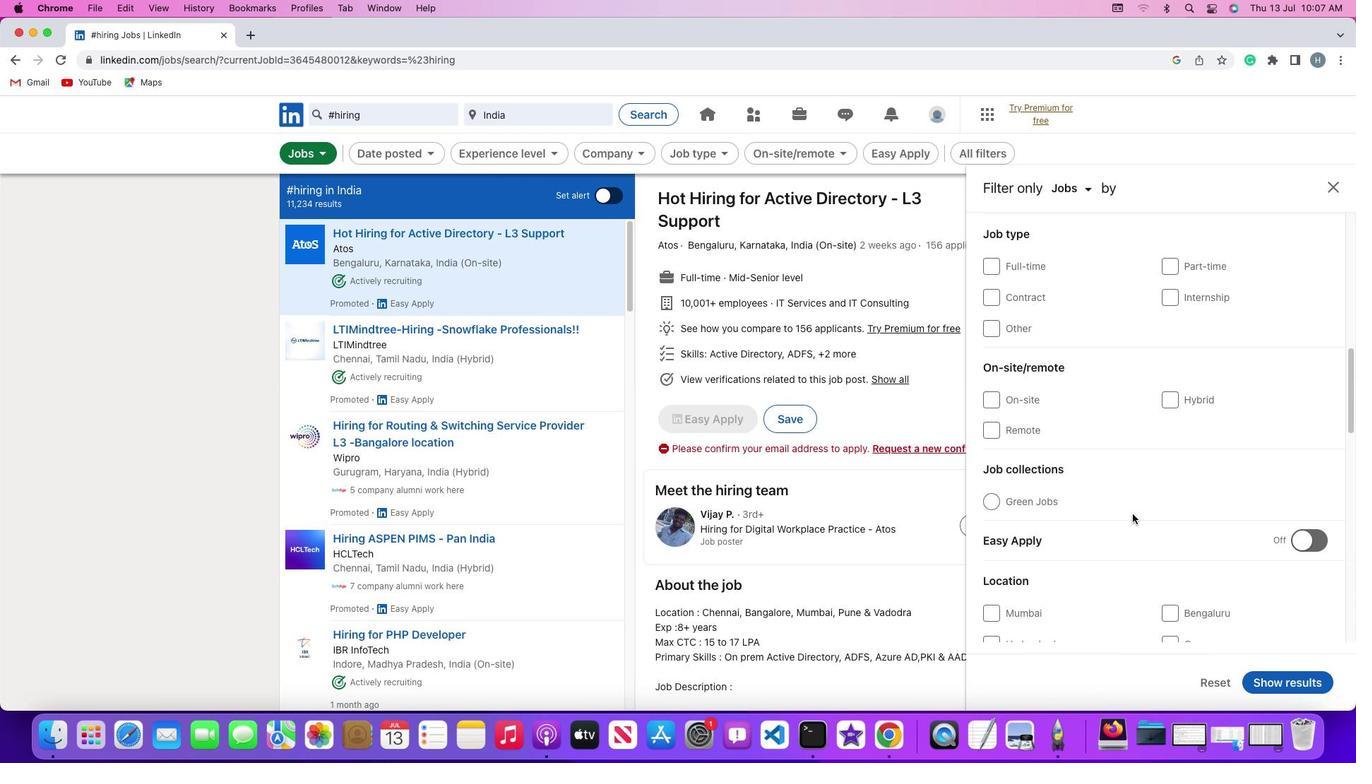 
Action: Mouse scrolled (1132, 513) with delta (0, -2)
Screenshot: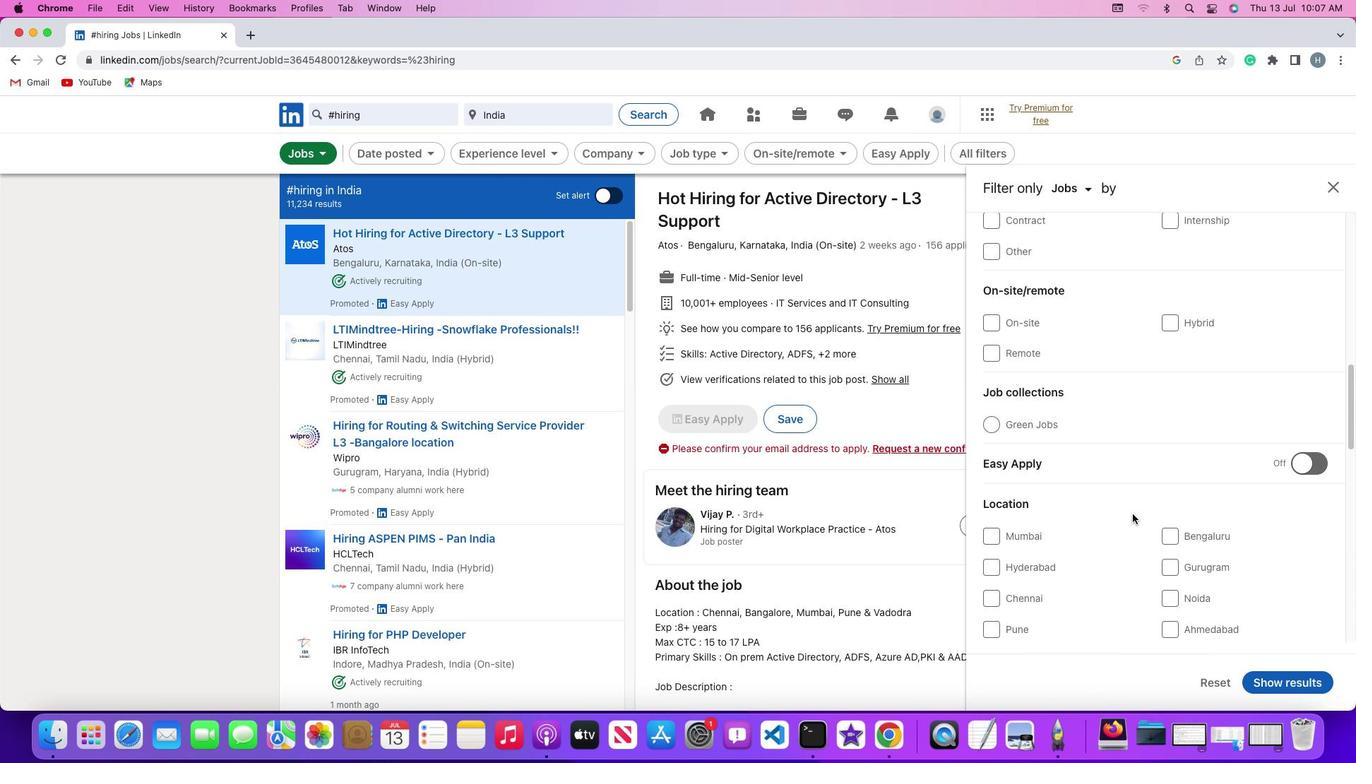 
Action: Mouse scrolled (1132, 513) with delta (0, 0)
Screenshot: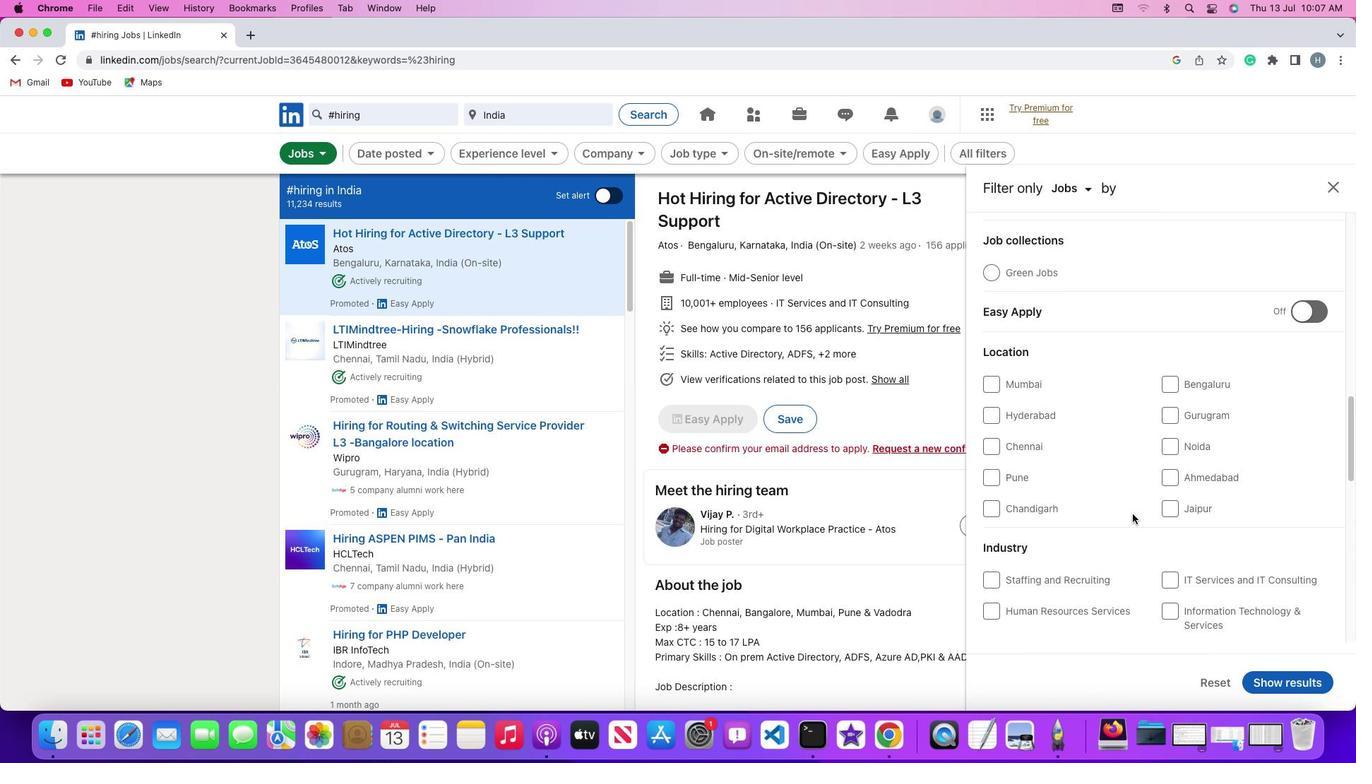 
Action: Mouse scrolled (1132, 513) with delta (0, 0)
Screenshot: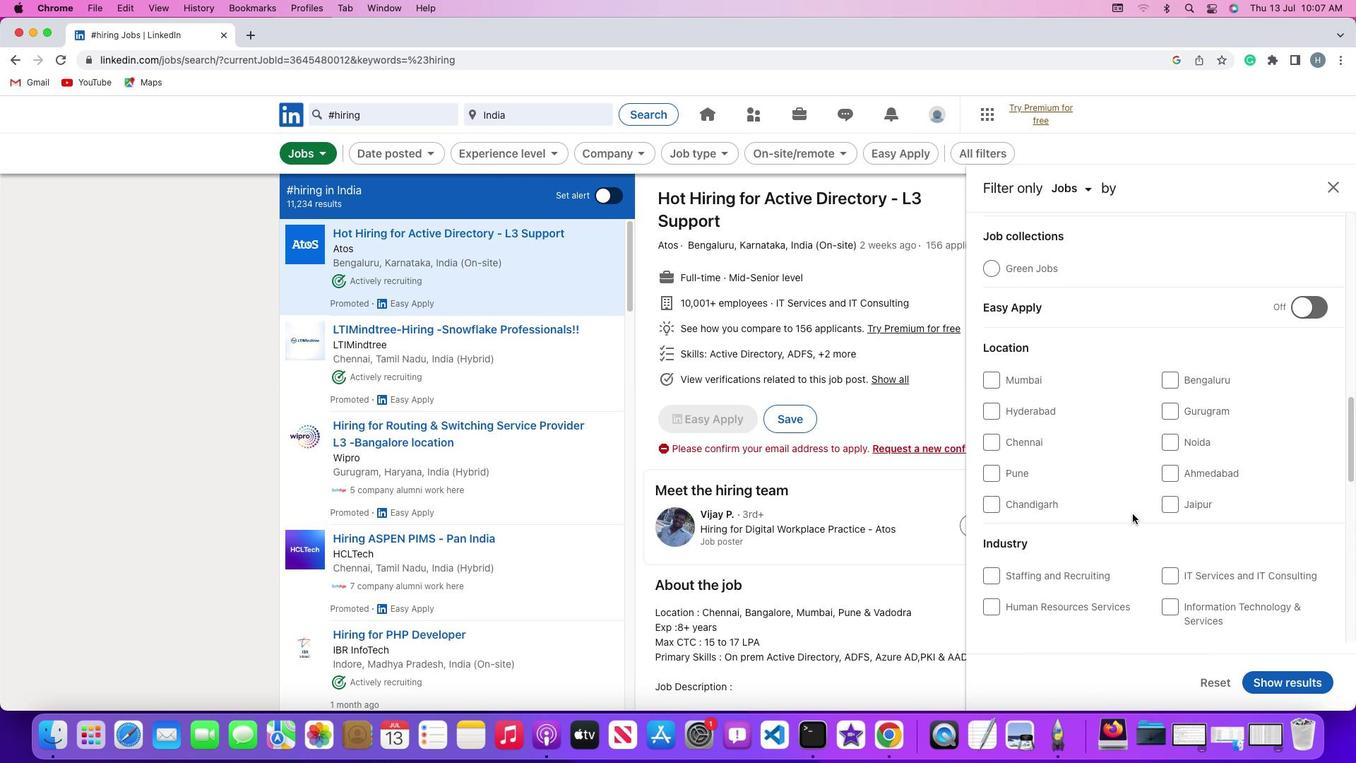 
Action: Mouse scrolled (1132, 513) with delta (0, -1)
Screenshot: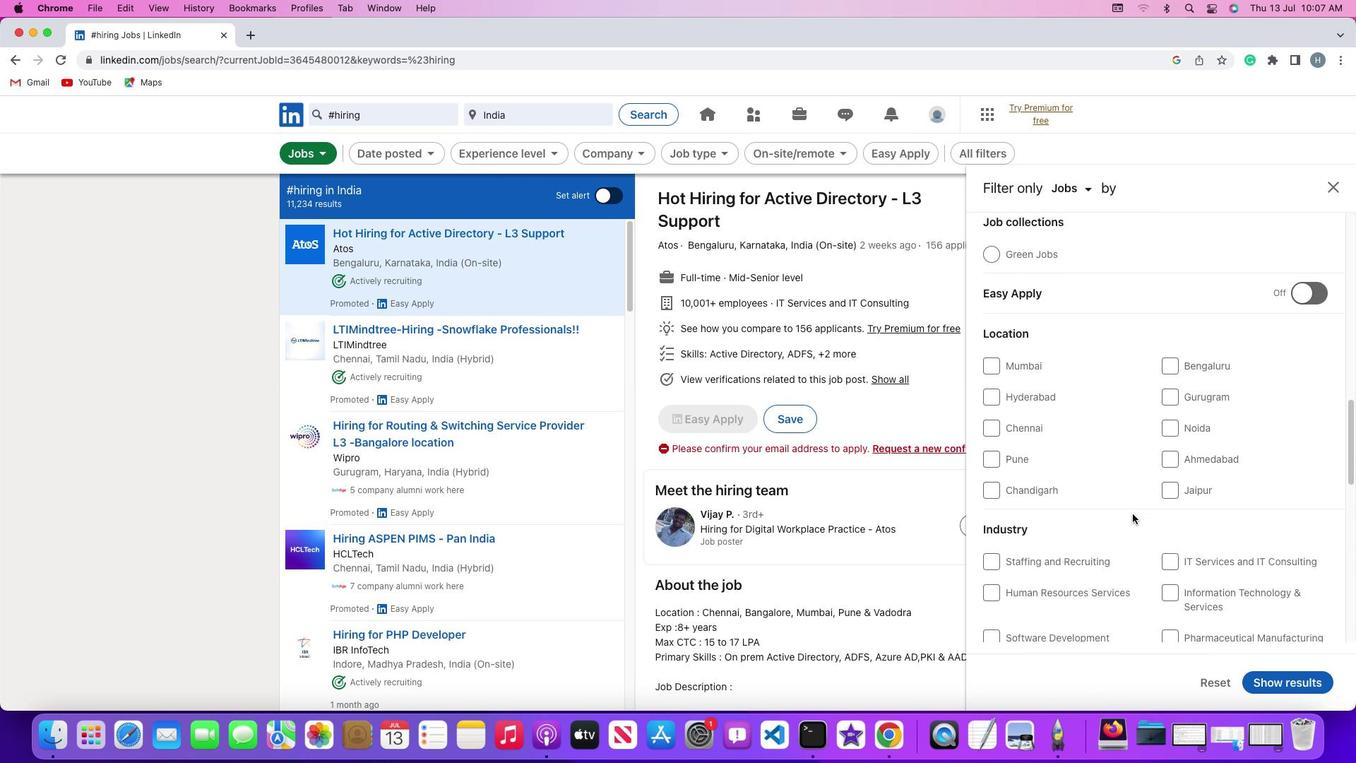 
Action: Mouse scrolled (1132, 513) with delta (0, 0)
Screenshot: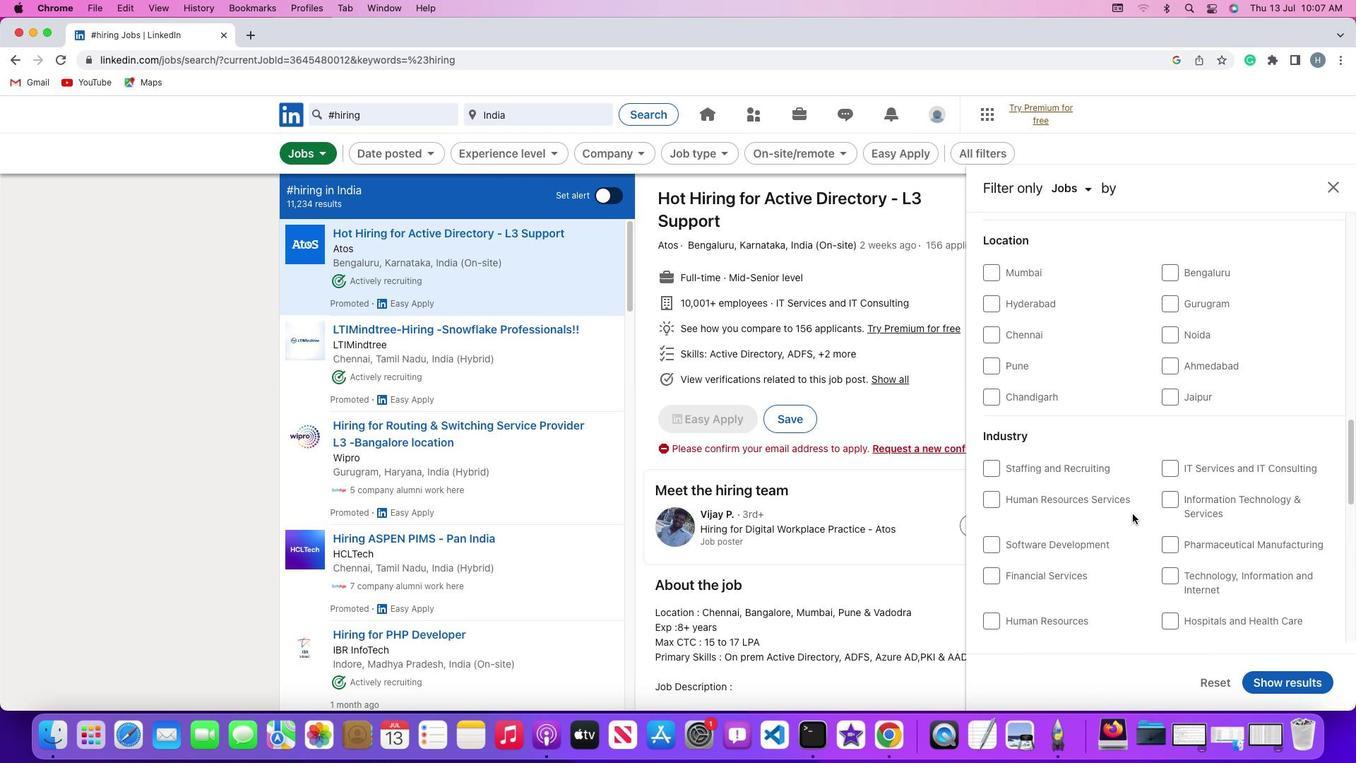 
Action: Mouse scrolled (1132, 513) with delta (0, 0)
Screenshot: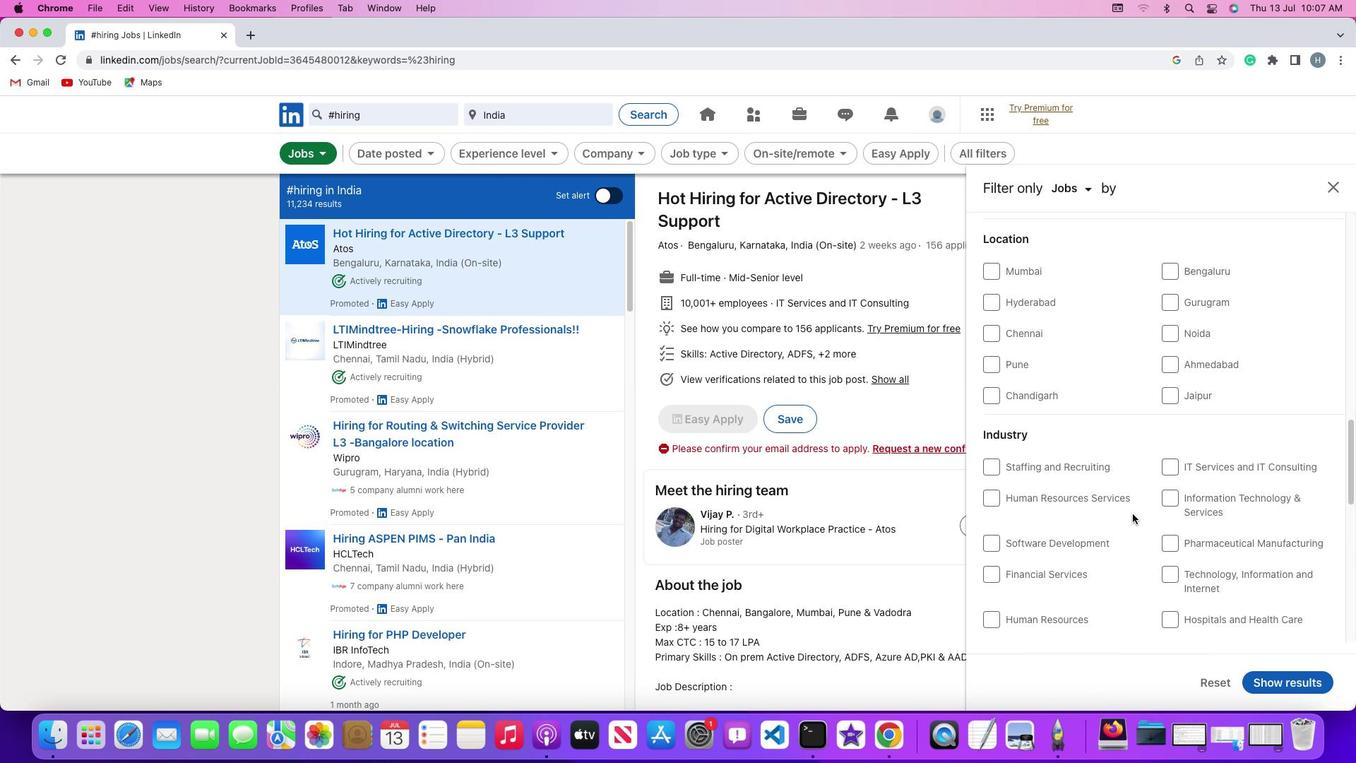 
Action: Mouse scrolled (1132, 513) with delta (0, -2)
Screenshot: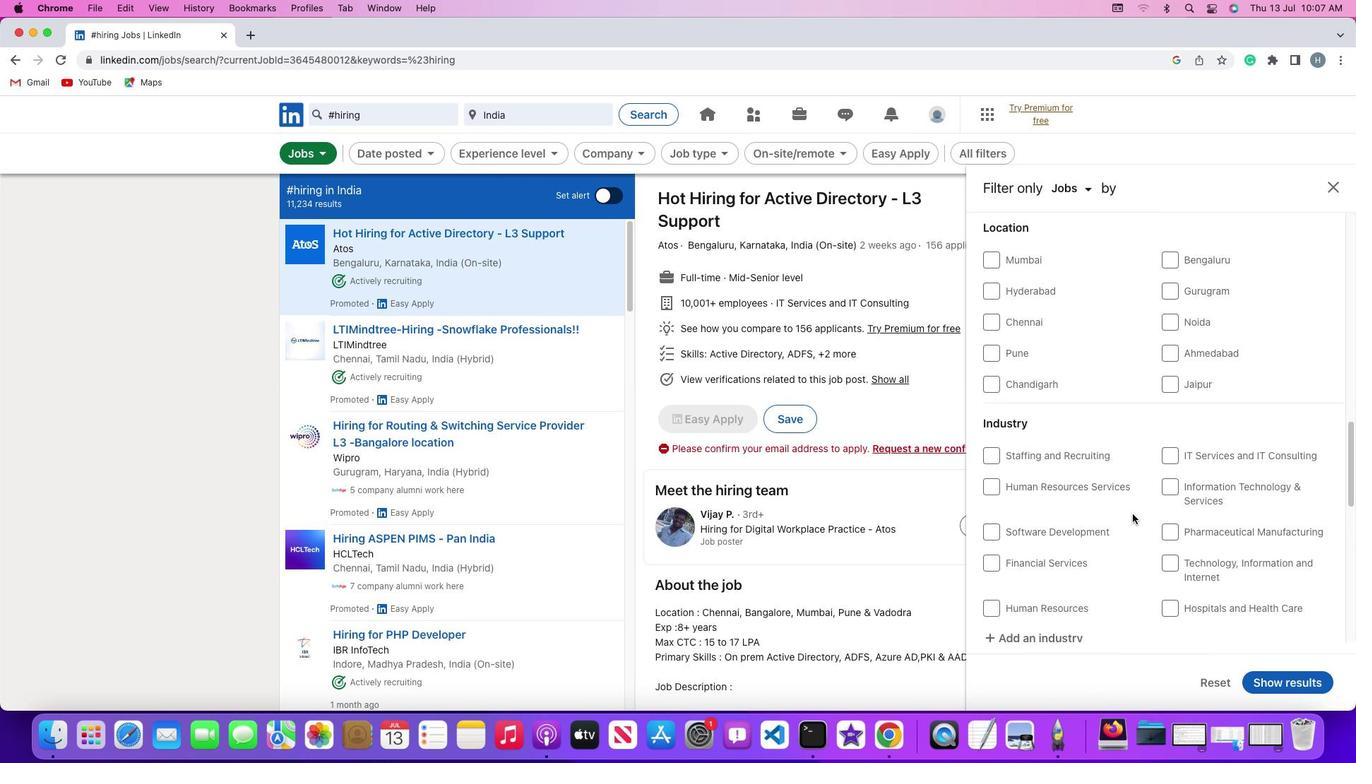 
Action: Mouse scrolled (1132, 513) with delta (0, -2)
Screenshot: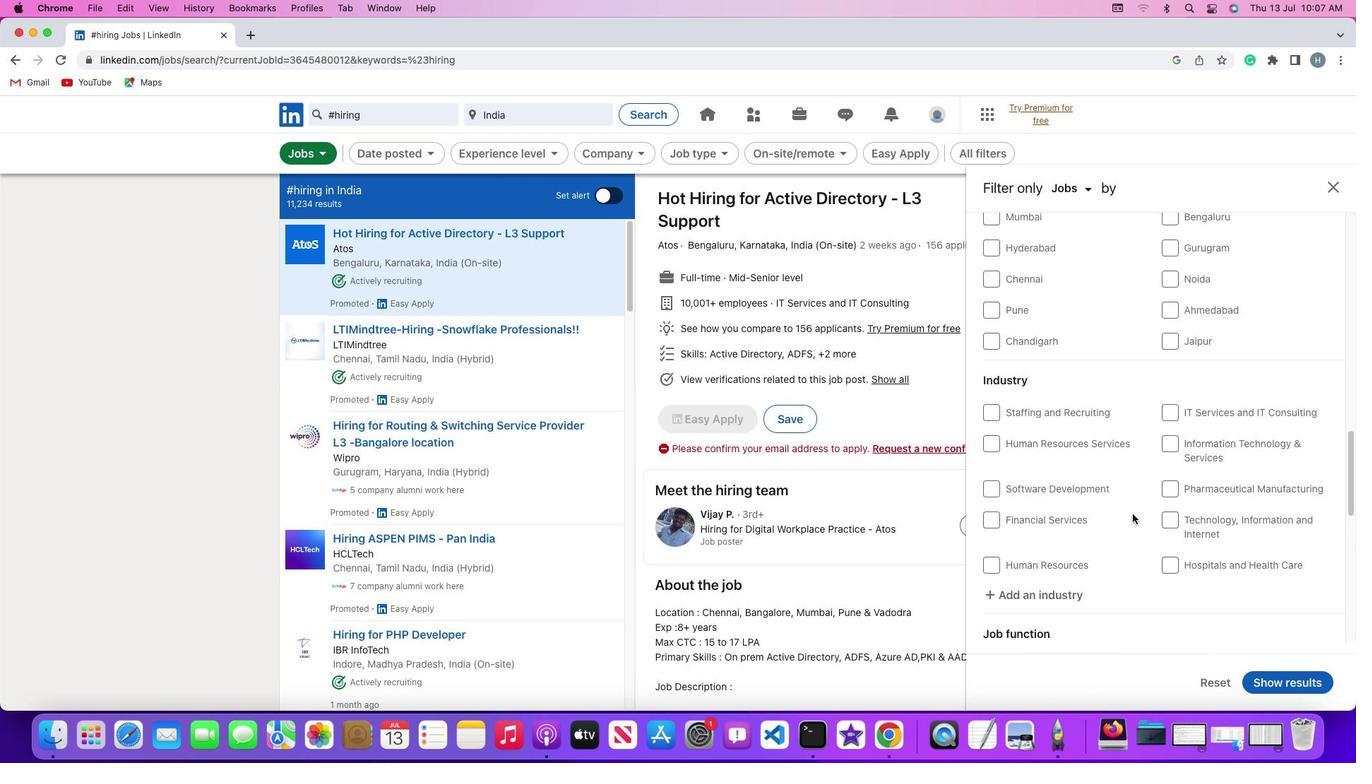 
Action: Mouse scrolled (1132, 513) with delta (0, 0)
Screenshot: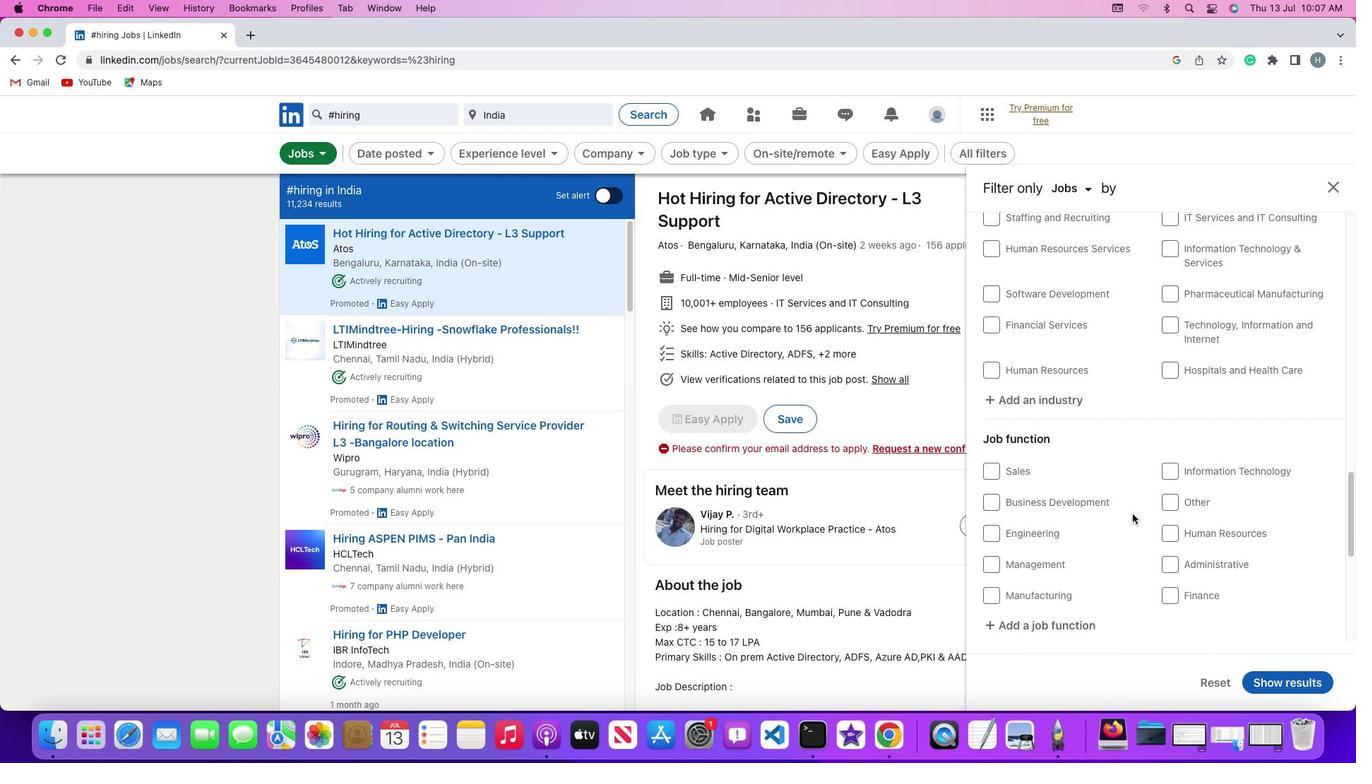 
Action: Mouse scrolled (1132, 513) with delta (0, 0)
Screenshot: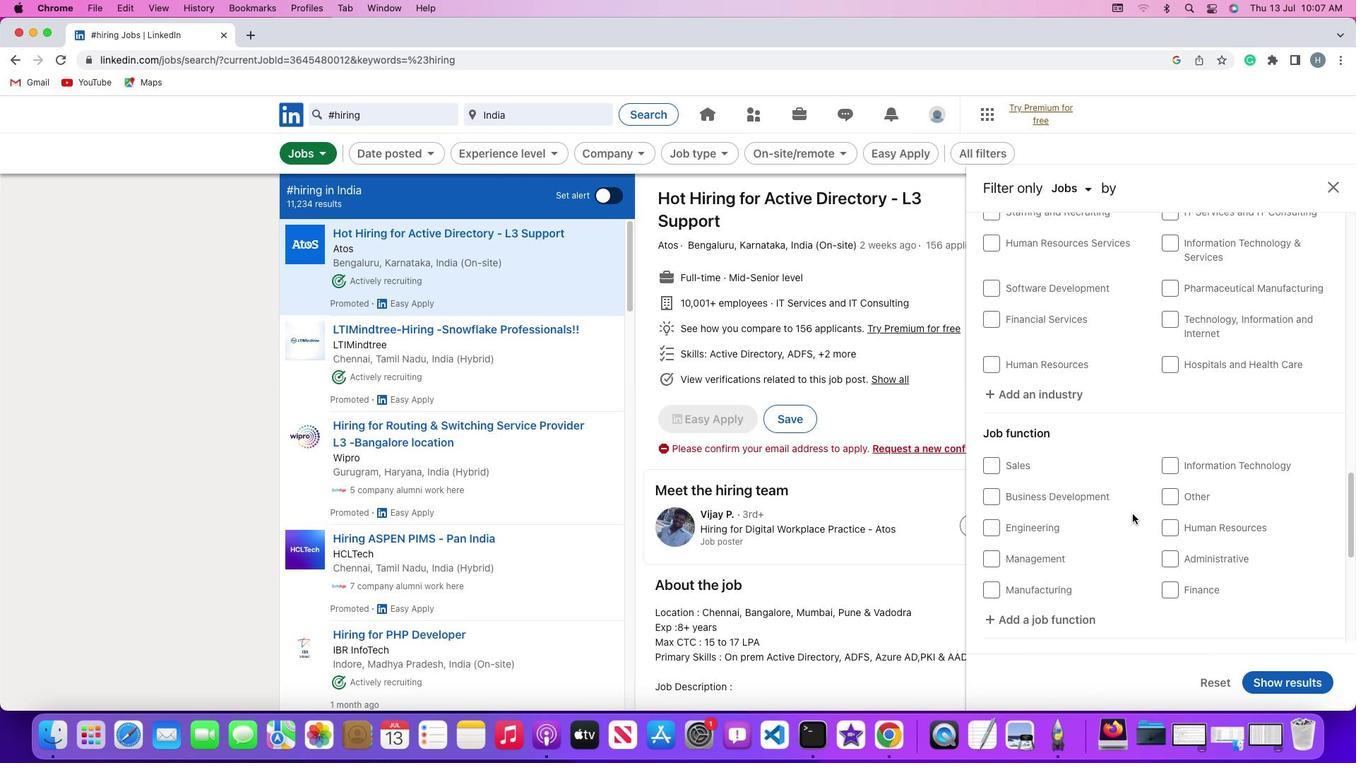 
Action: Mouse scrolled (1132, 513) with delta (0, -1)
Screenshot: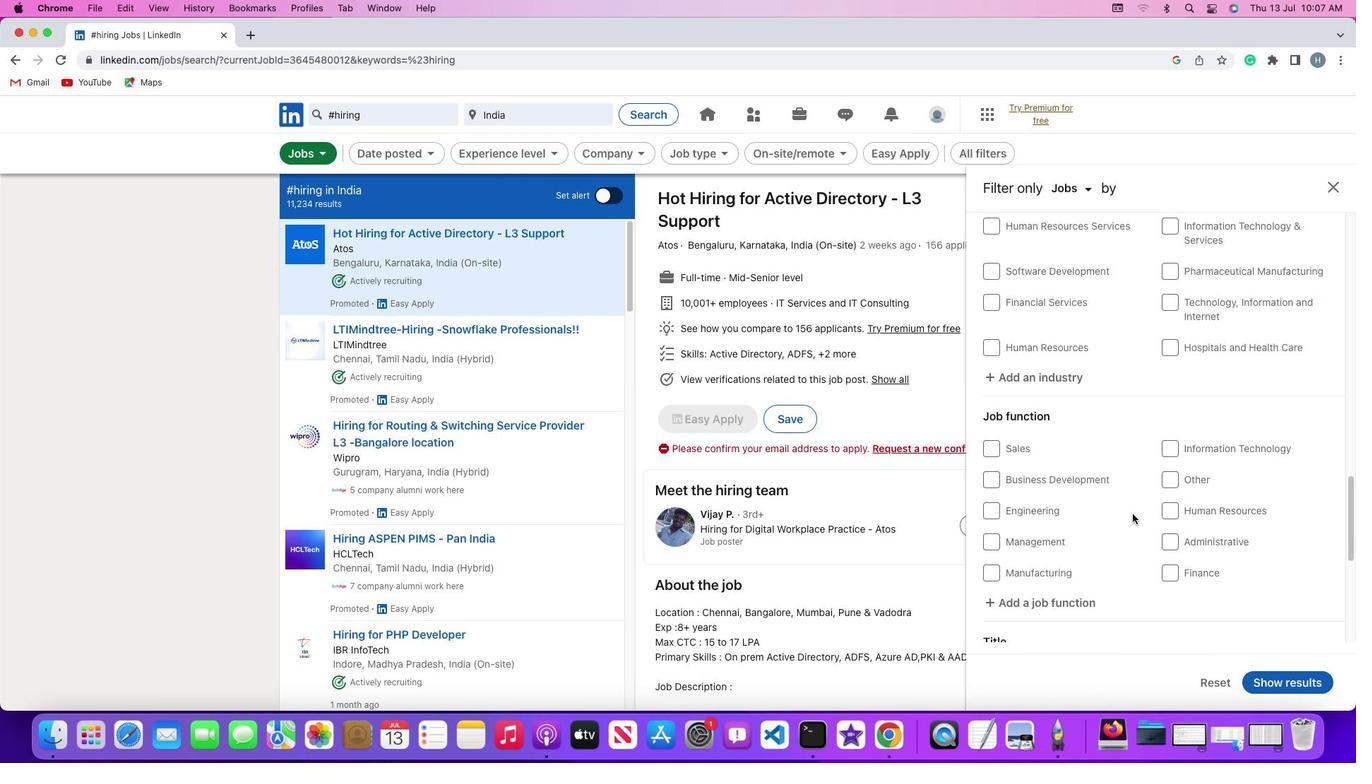 
Action: Mouse scrolled (1132, 513) with delta (0, 0)
Screenshot: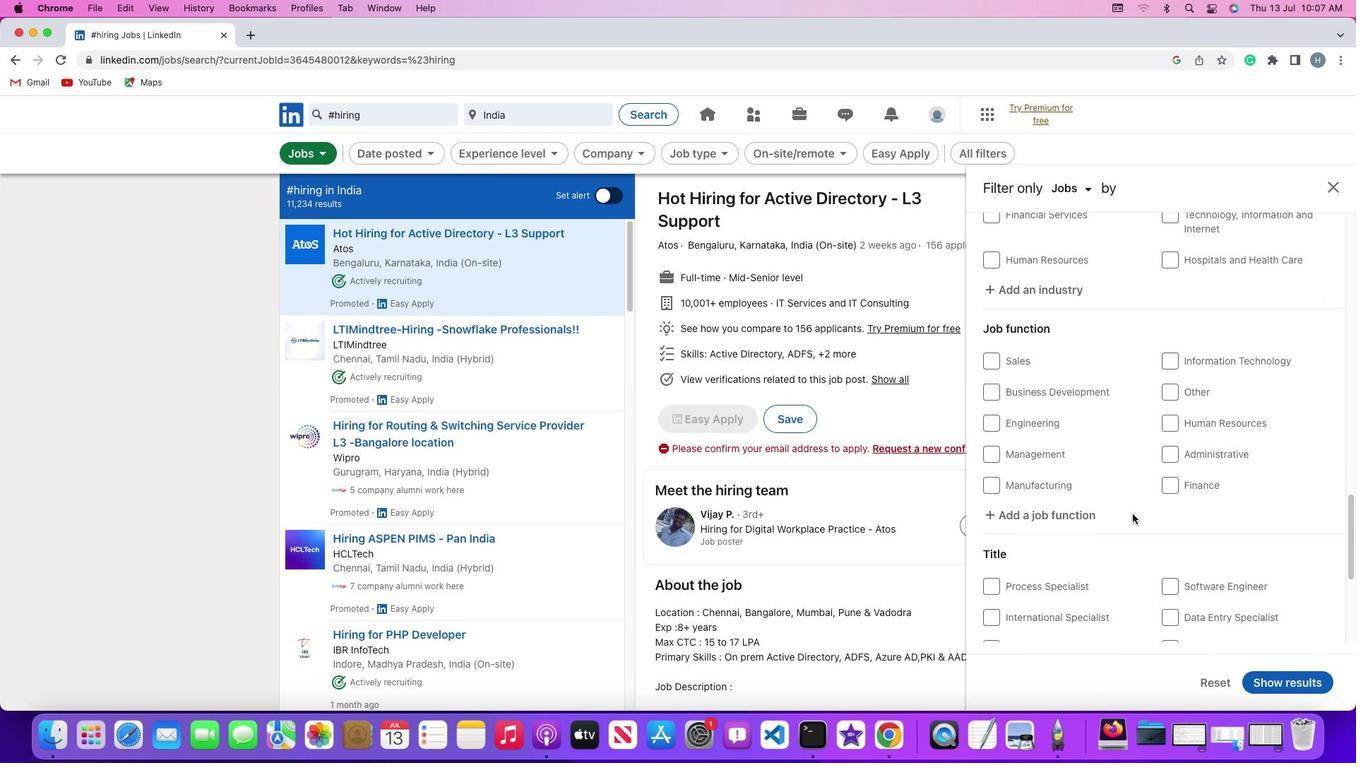 
Action: Mouse scrolled (1132, 513) with delta (0, 0)
Screenshot: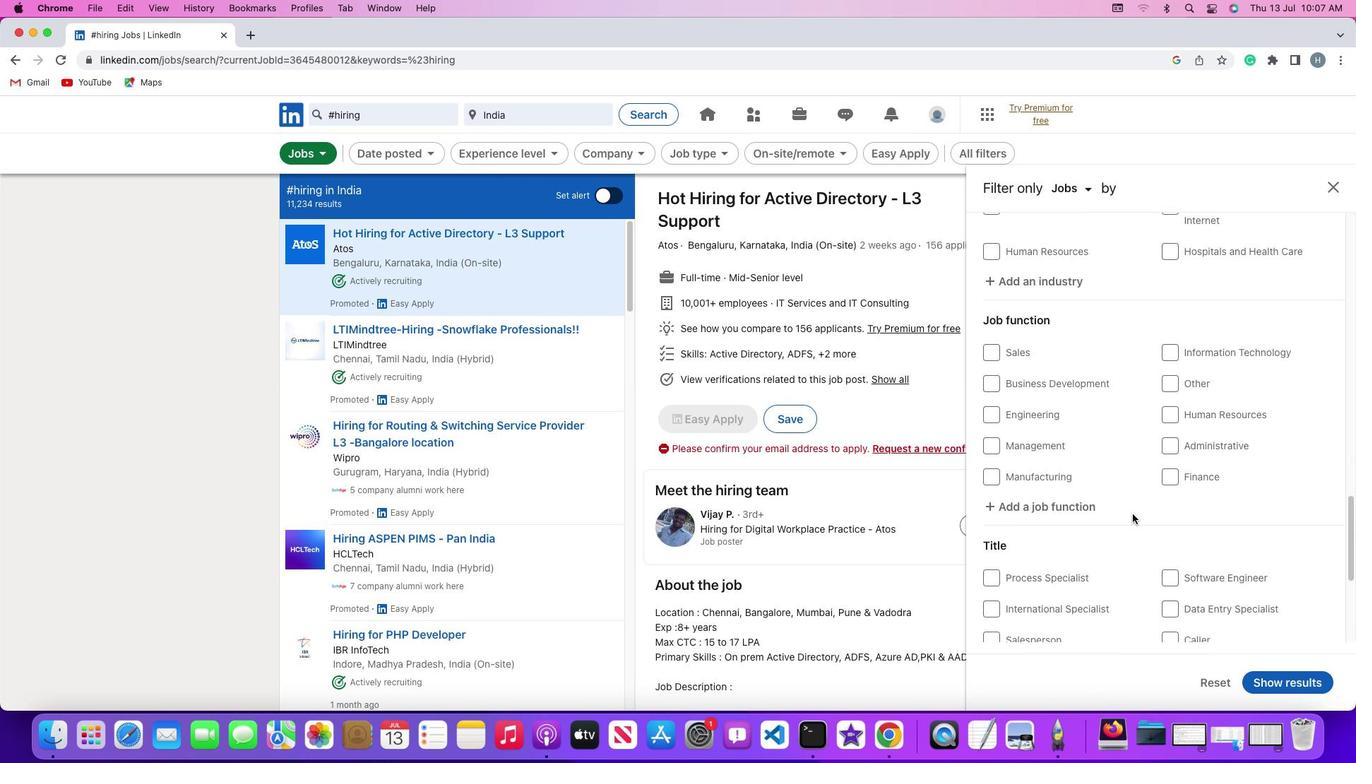 
Action: Mouse scrolled (1132, 513) with delta (0, -1)
Screenshot: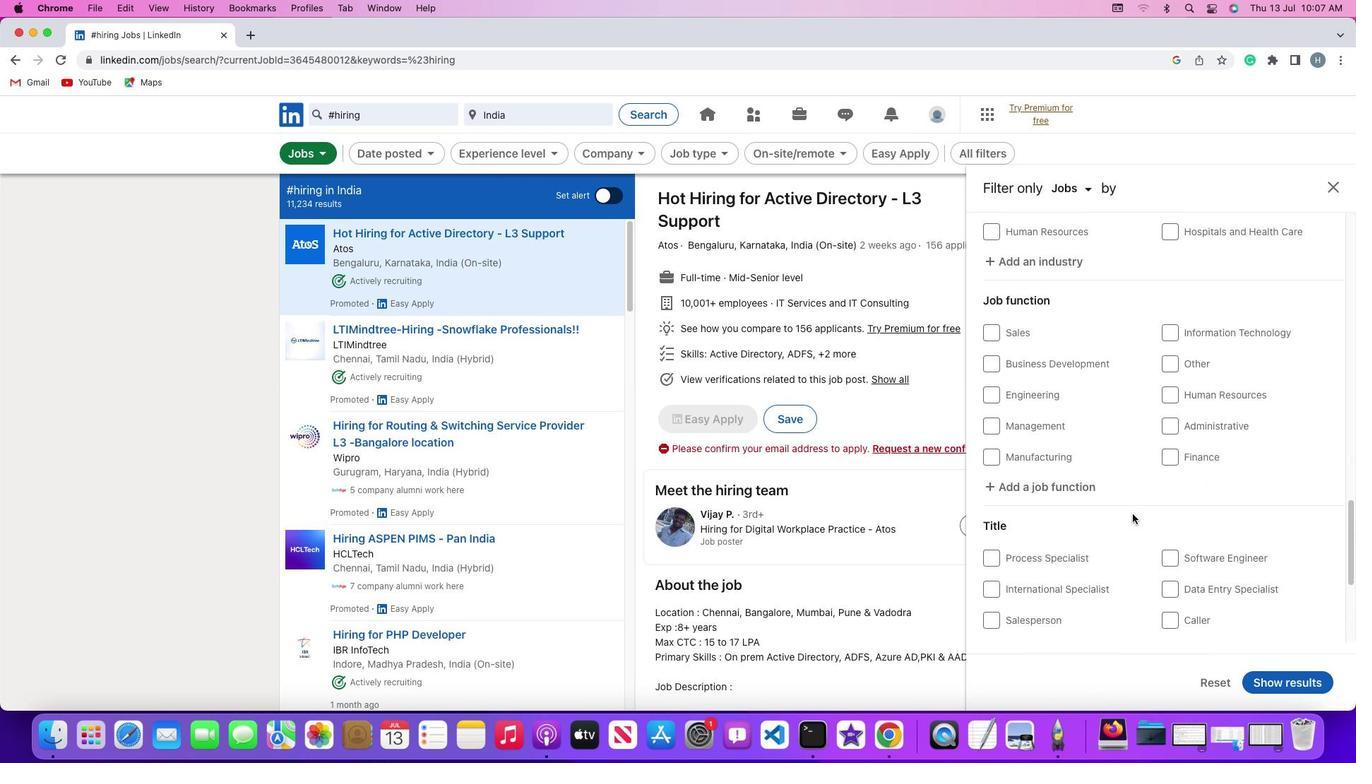 
Action: Mouse scrolled (1132, 513) with delta (0, 0)
Screenshot: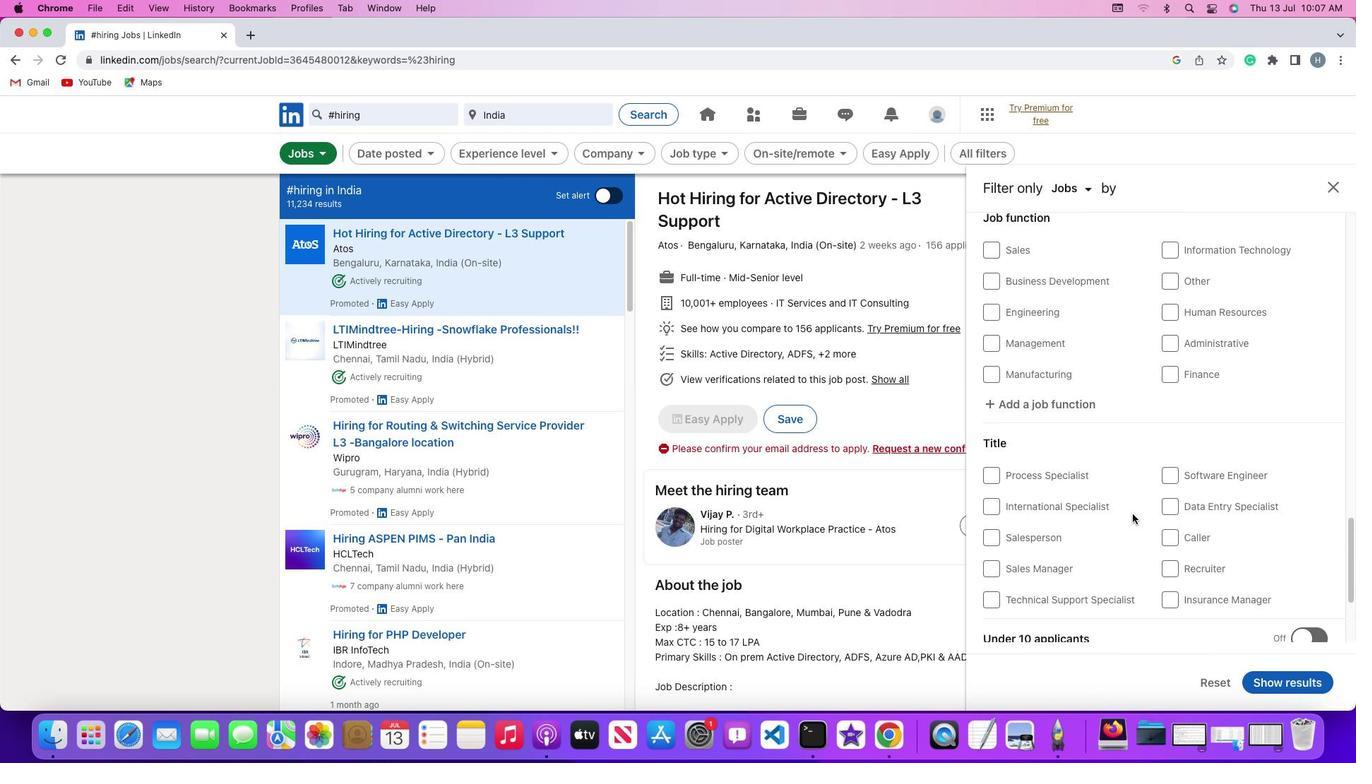 
Action: Mouse scrolled (1132, 513) with delta (0, 0)
Screenshot: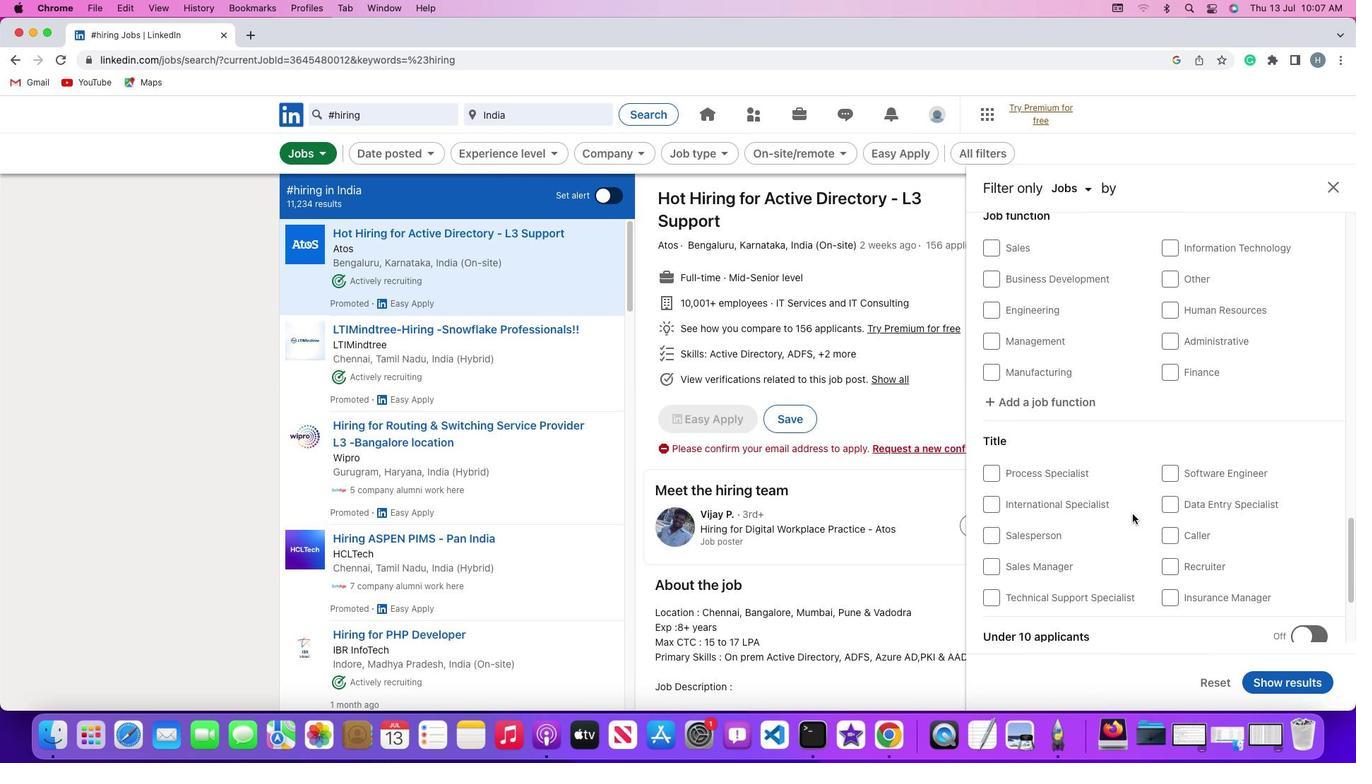 
Action: Mouse scrolled (1132, 513) with delta (0, -1)
Screenshot: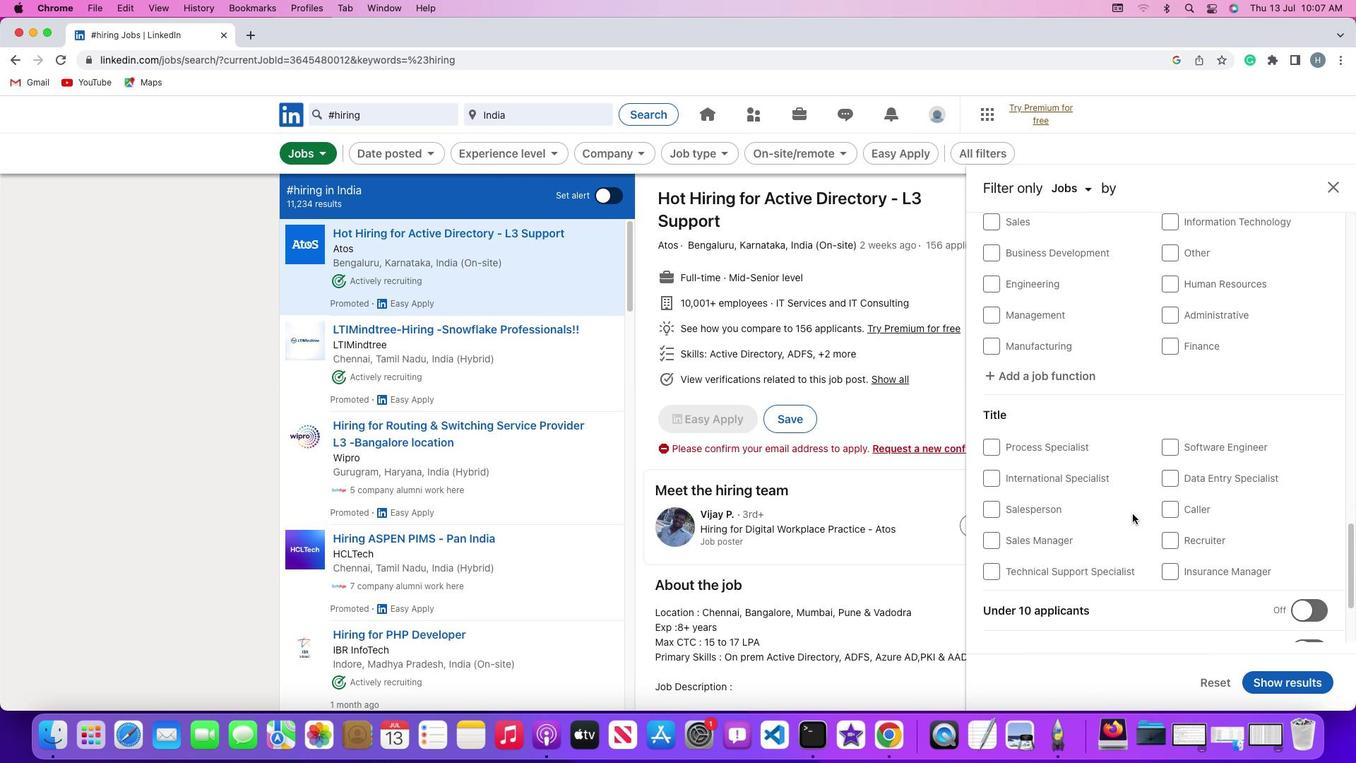 
Action: Mouse scrolled (1132, 513) with delta (0, 0)
Screenshot: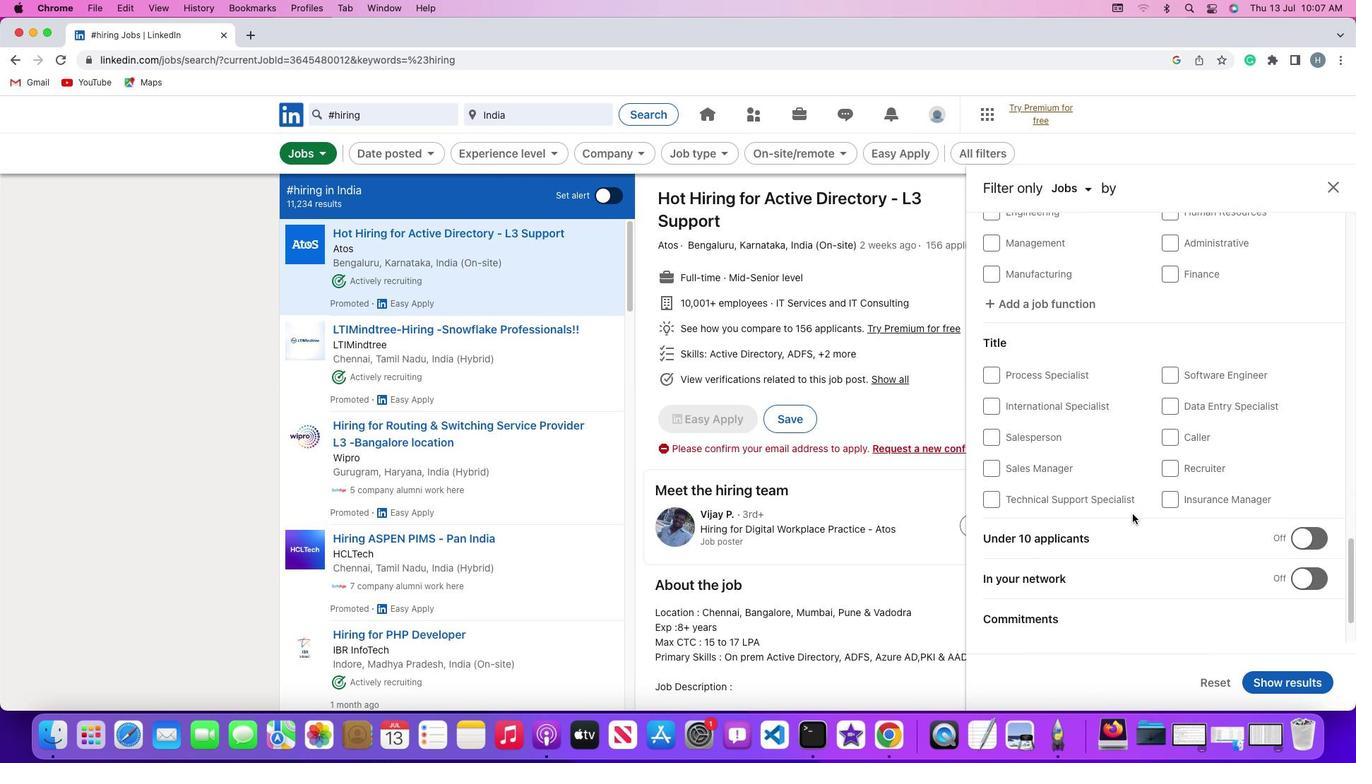 
Action: Mouse scrolled (1132, 513) with delta (0, 0)
Screenshot: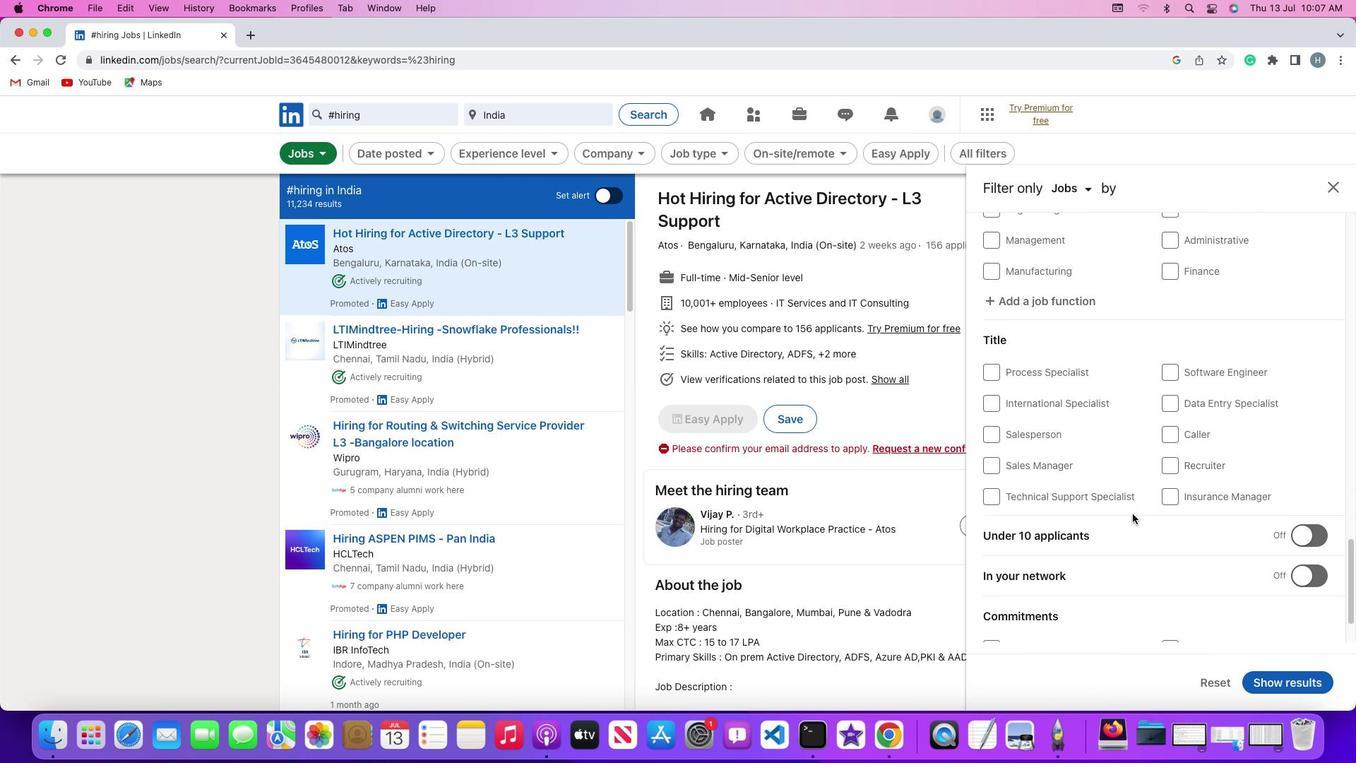 
Action: Mouse moved to (1169, 387)
Screenshot: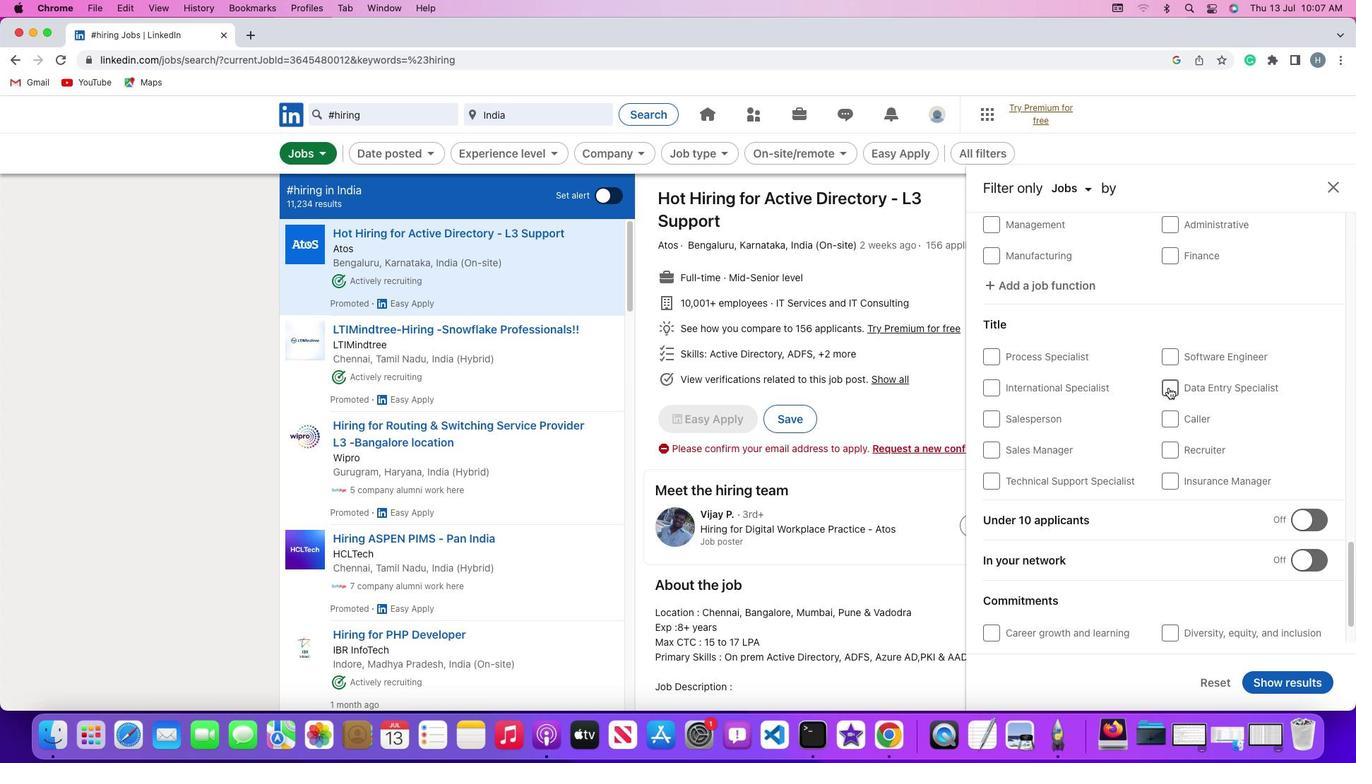 
Action: Mouse pressed left at (1169, 387)
Screenshot: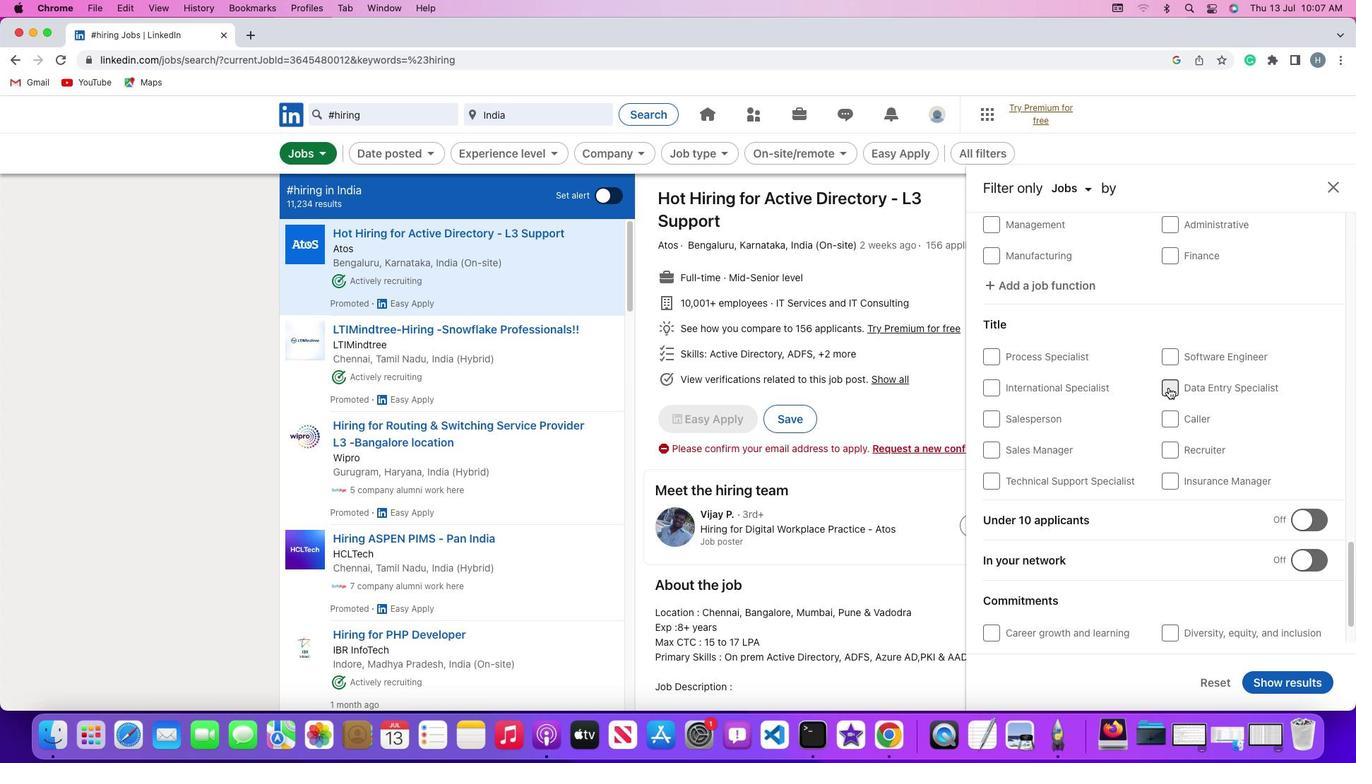 
Action: Mouse moved to (1290, 681)
Screenshot: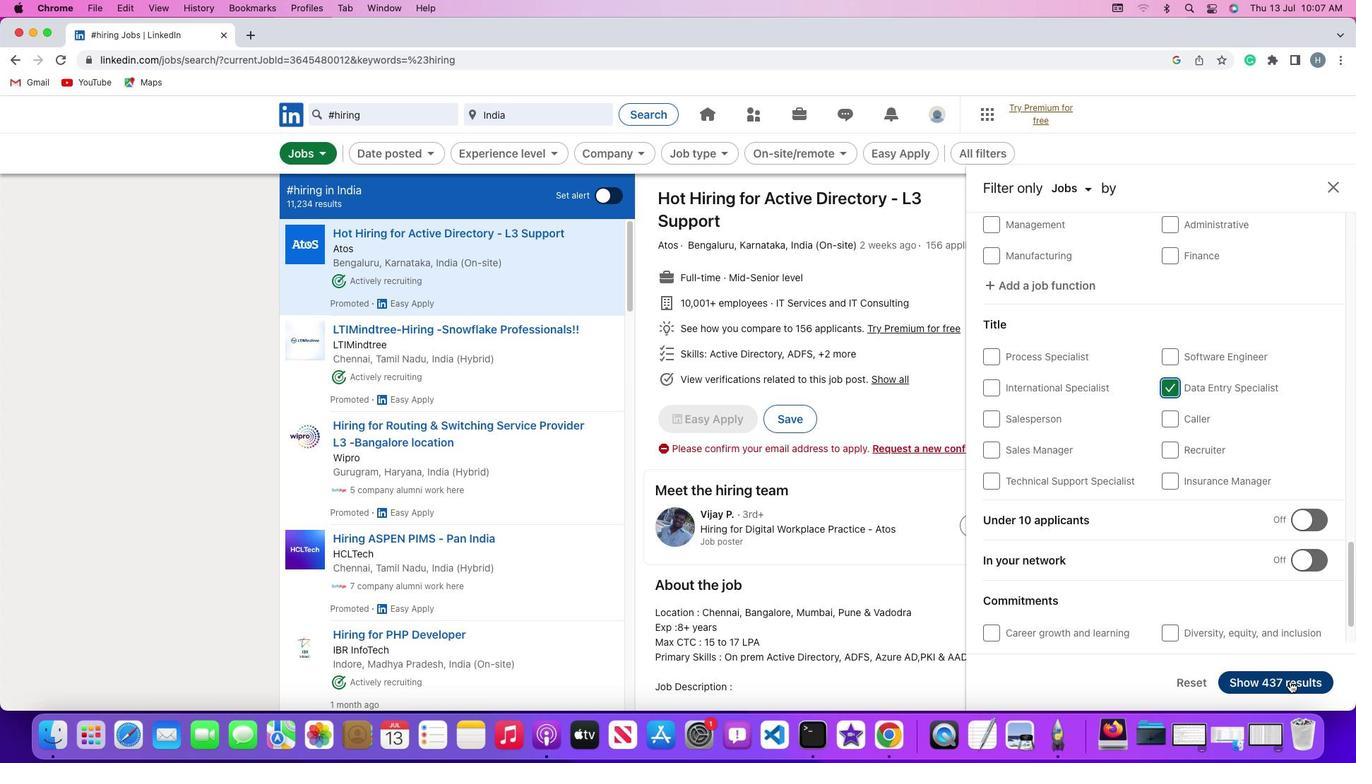 
Action: Mouse pressed left at (1290, 681)
Screenshot: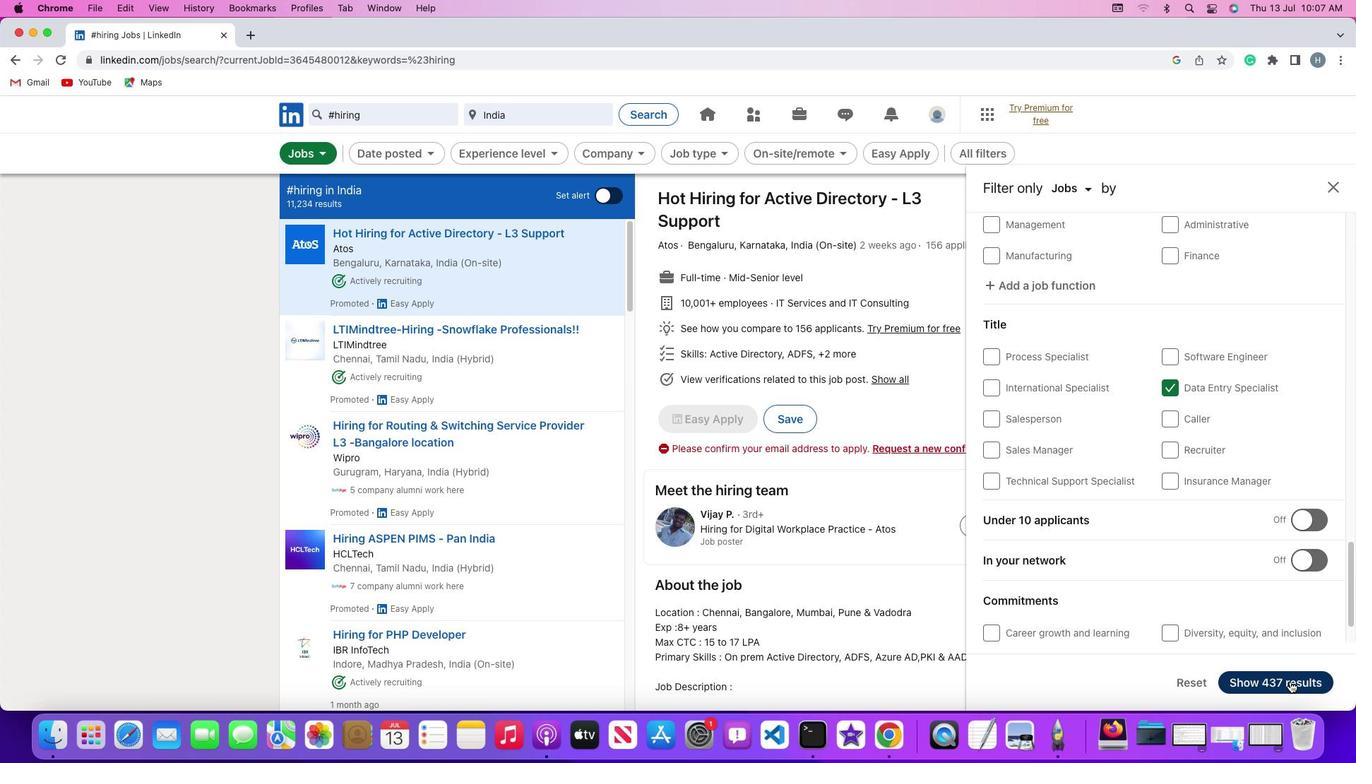 
Action: Mouse moved to (1167, 413)
Screenshot: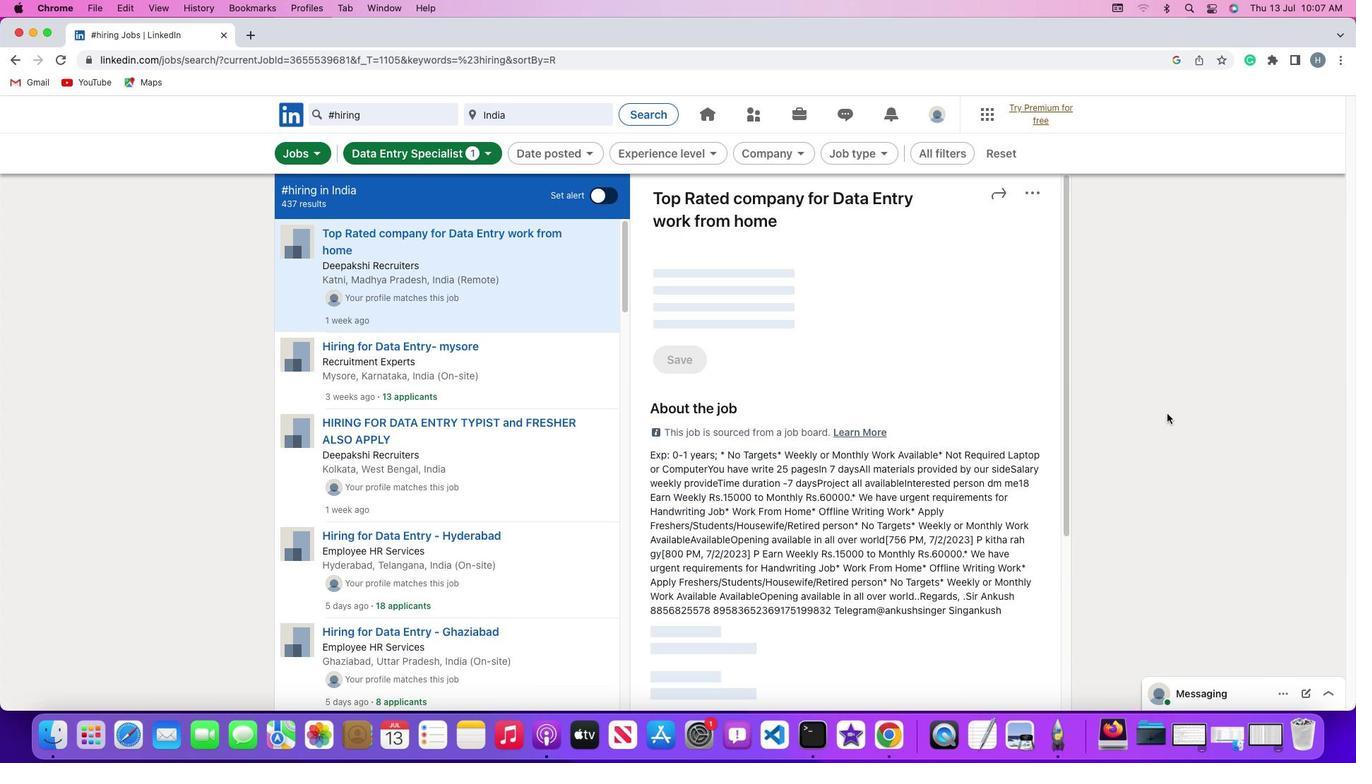 
